Task: Look for space in Bījār, Iran from 5th June, 2023 to 16th June, 2023 for 2 adults in price range Rs.7000 to Rs.15000. Place can be entire place with 1  bedroom having 1 bed and 1 bathroom. Property type can be house, flat, guest house, hotel. Booking option can be shelf check-in. Required host language is English.
Action: Mouse moved to (419, 66)
Screenshot: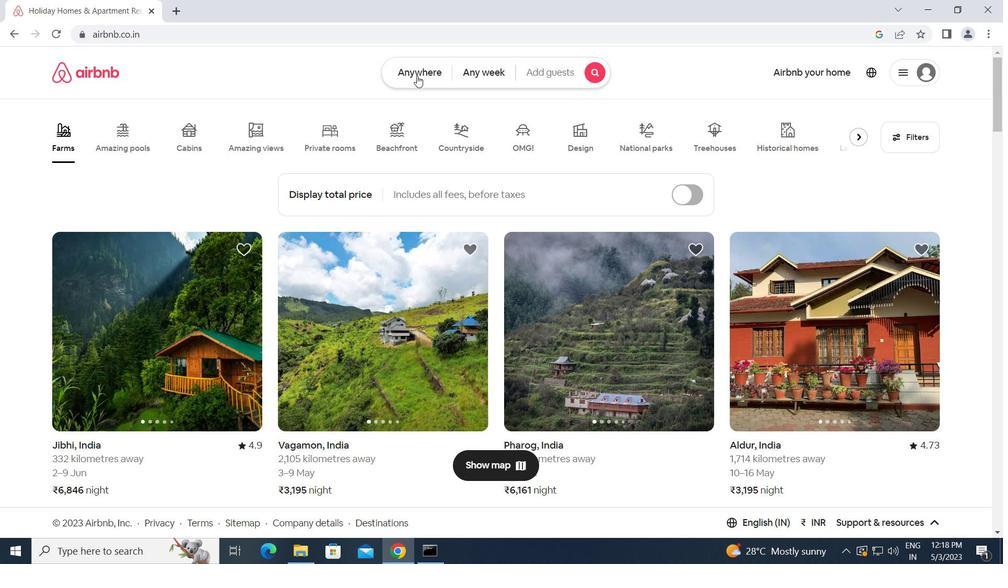 
Action: Mouse pressed left at (419, 66)
Screenshot: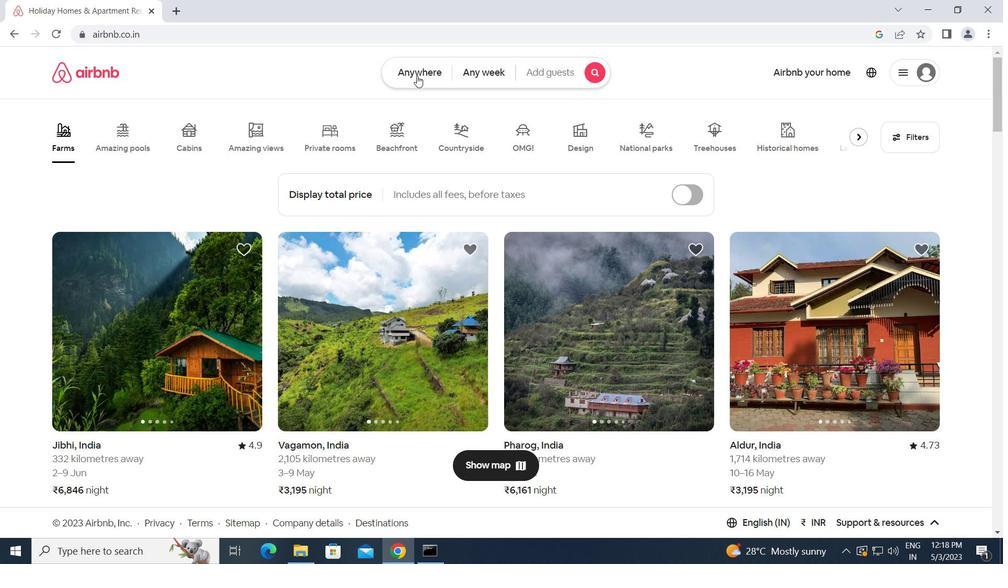 
Action: Mouse moved to (359, 117)
Screenshot: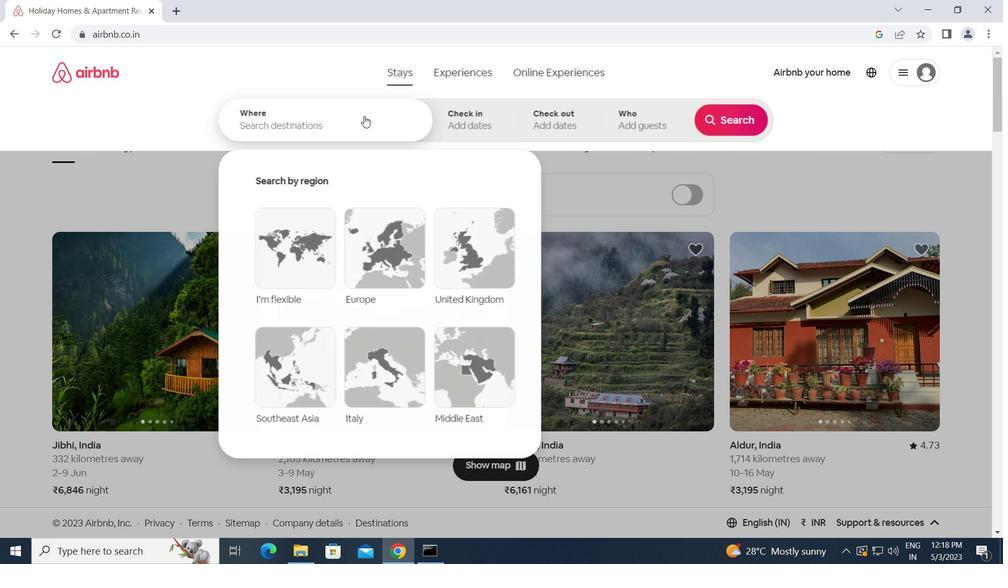 
Action: Mouse pressed left at (359, 117)
Screenshot: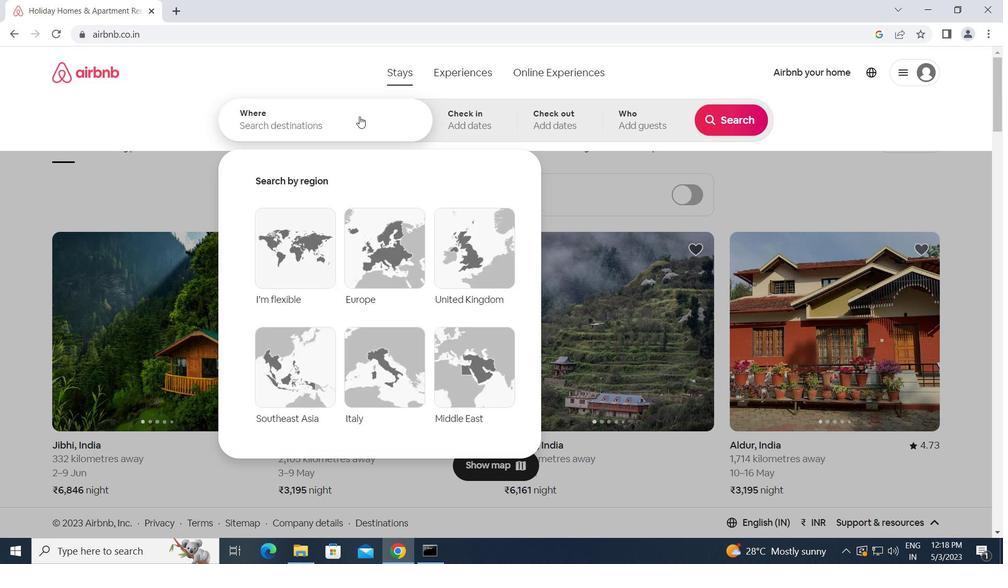 
Action: Key pressed <Key.space>b<Key.caps_lock>ijar,<Key.space><Key.caps_lock>i<Key.caps_lock>ran<Key.enter>
Screenshot: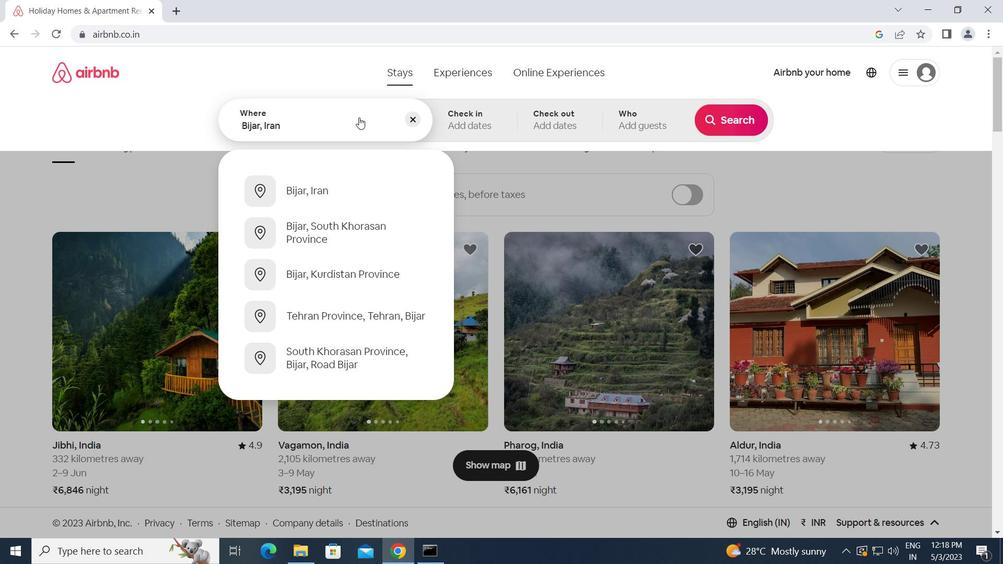 
Action: Mouse moved to (562, 316)
Screenshot: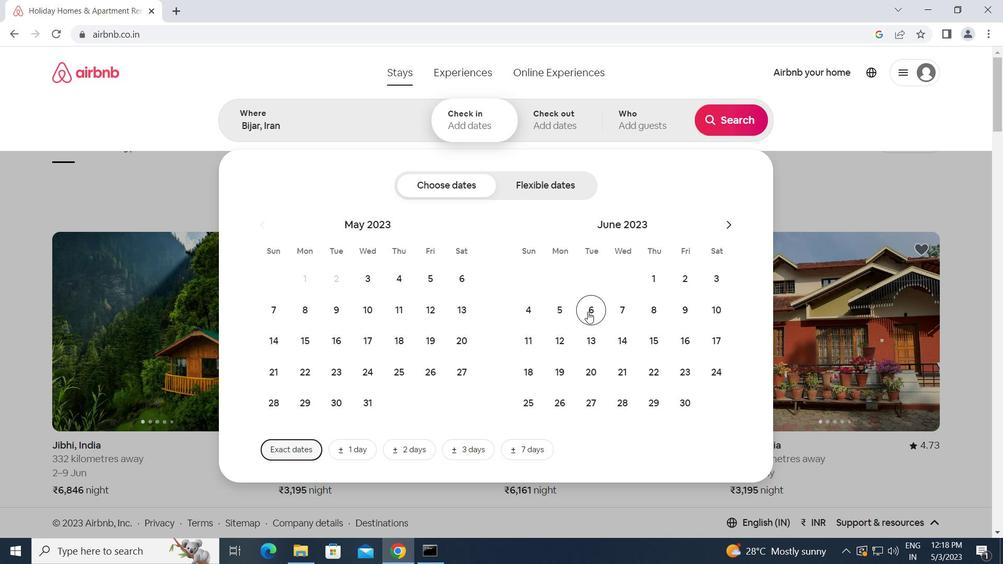 
Action: Mouse pressed left at (562, 316)
Screenshot: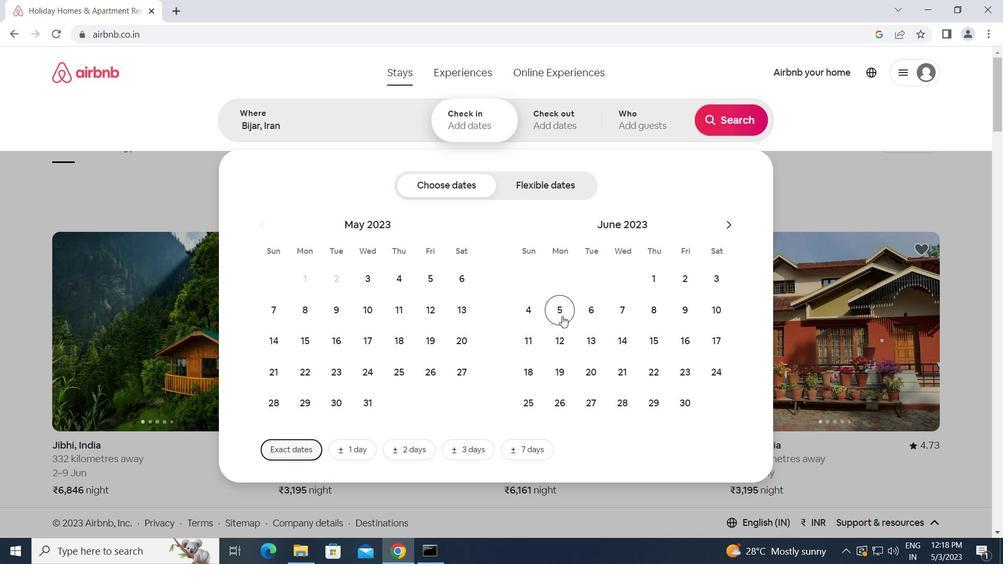 
Action: Mouse moved to (687, 340)
Screenshot: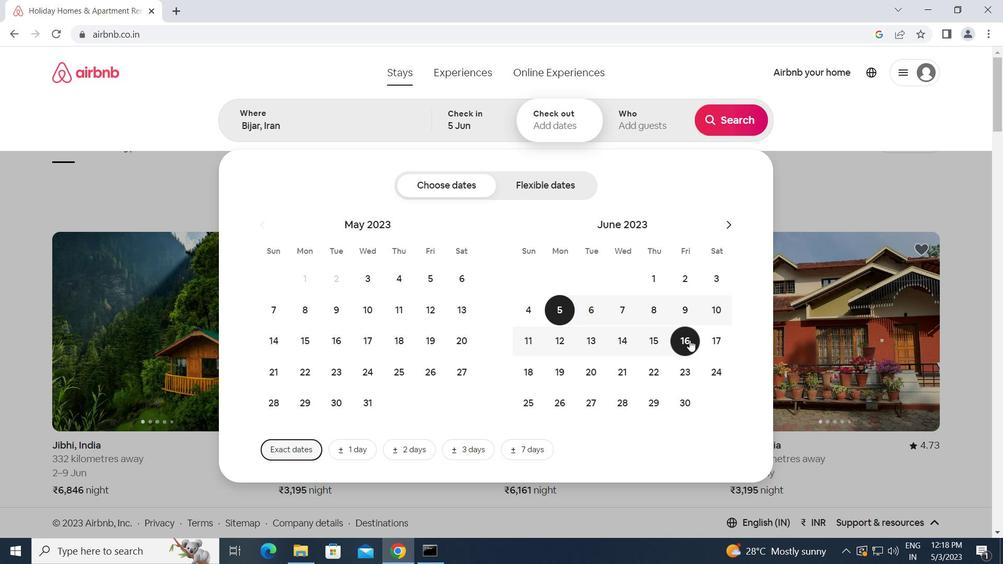 
Action: Mouse pressed left at (687, 340)
Screenshot: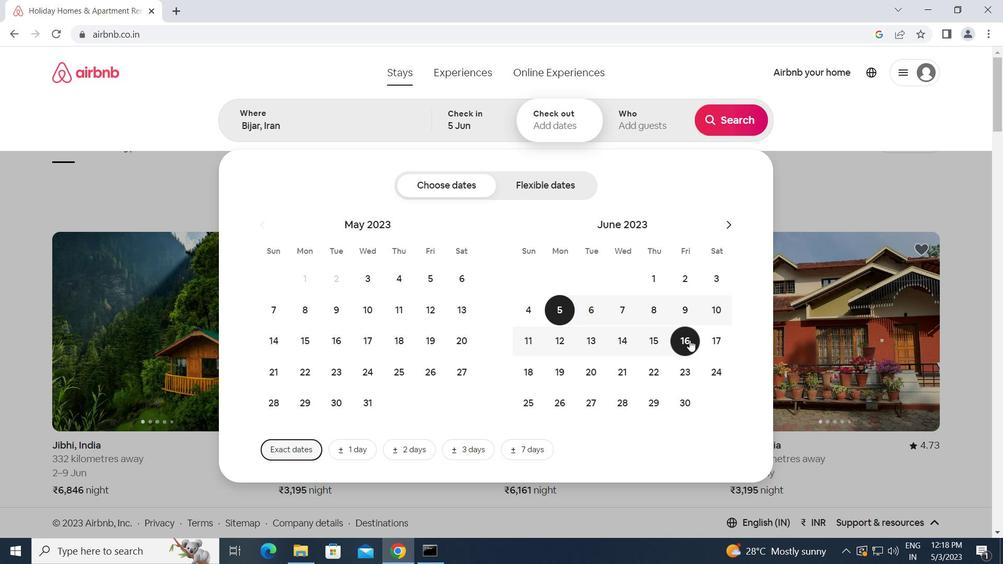 
Action: Mouse moved to (658, 121)
Screenshot: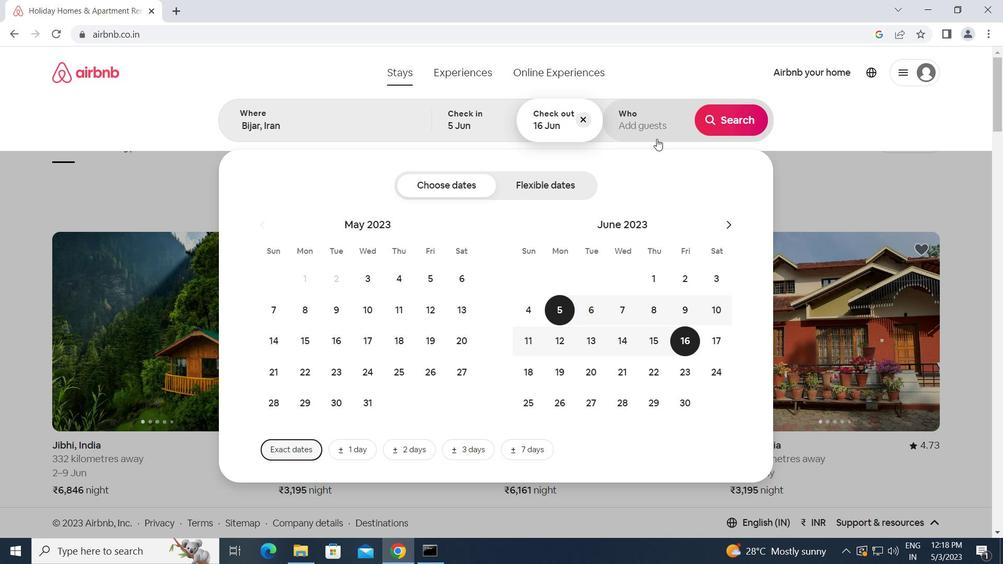 
Action: Mouse pressed left at (658, 121)
Screenshot: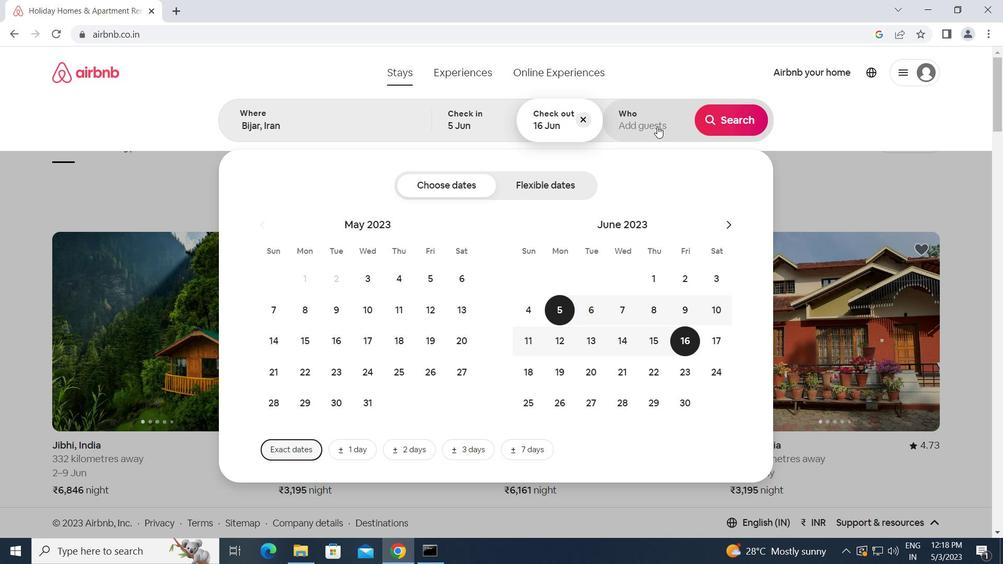 
Action: Mouse moved to (731, 186)
Screenshot: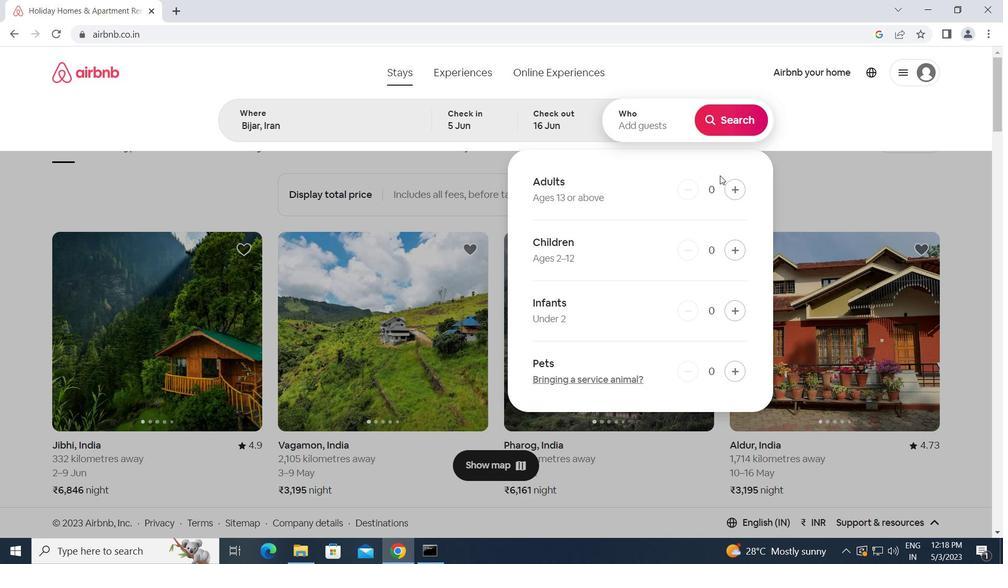 
Action: Mouse pressed left at (731, 186)
Screenshot: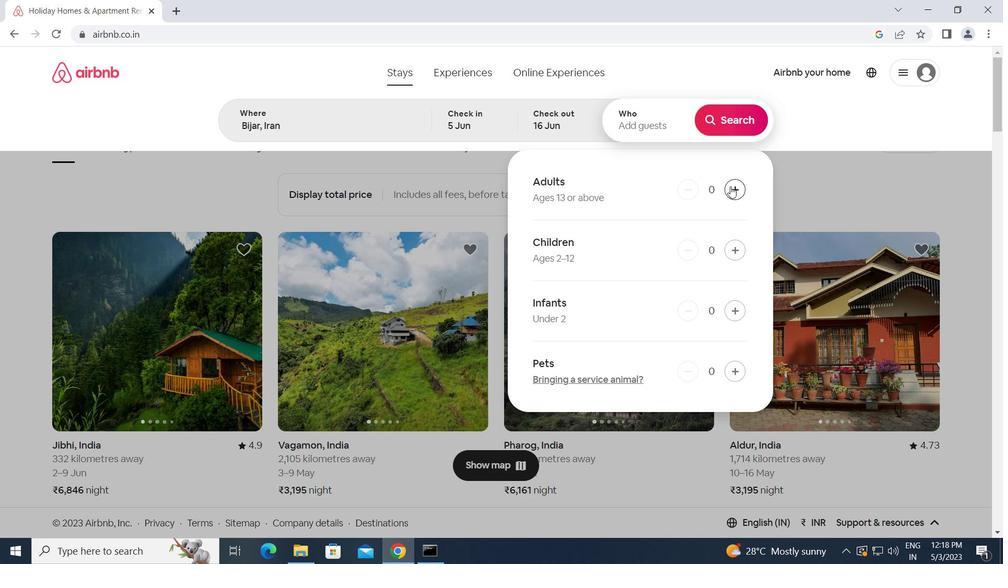 
Action: Mouse pressed left at (731, 186)
Screenshot: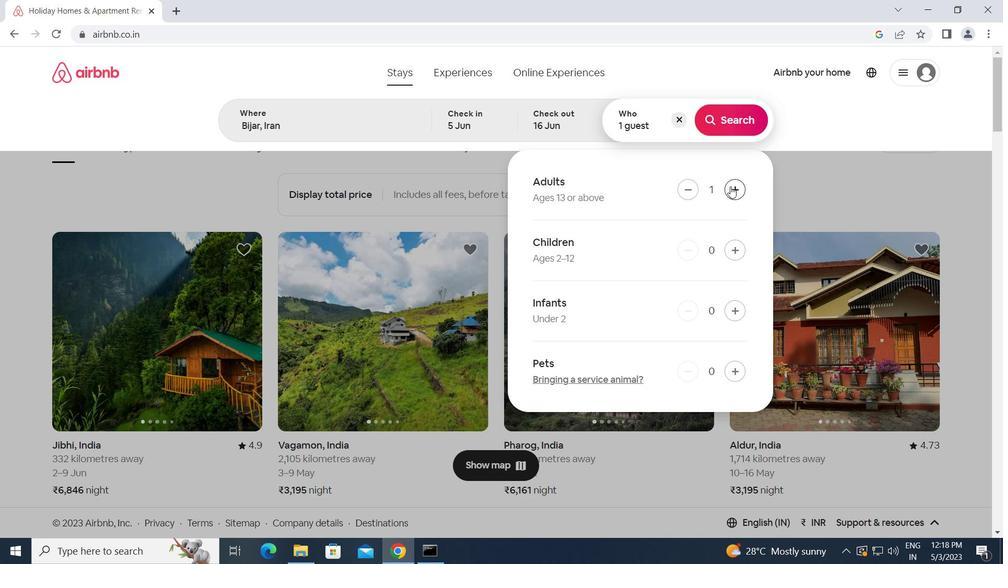 
Action: Mouse moved to (728, 114)
Screenshot: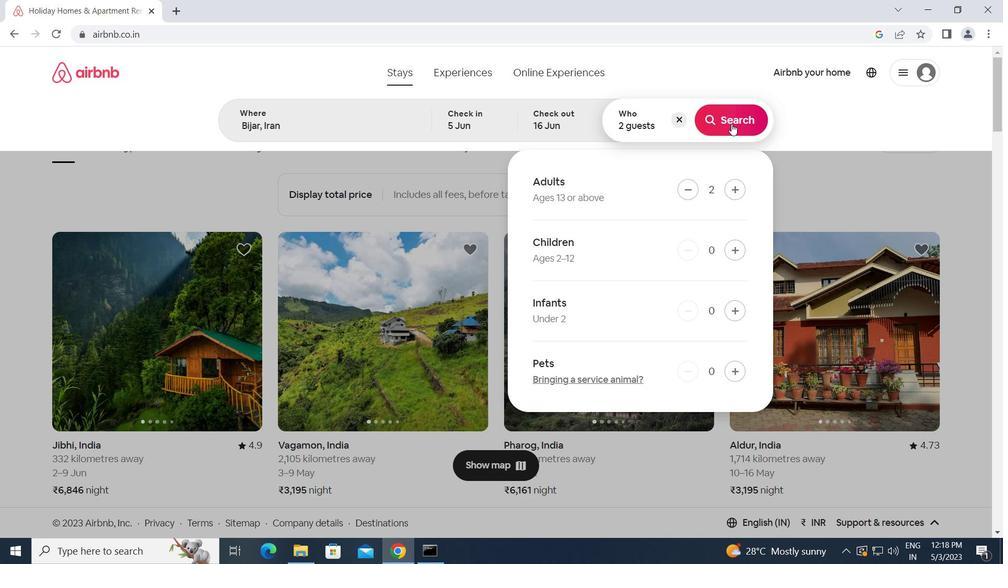
Action: Mouse pressed left at (728, 114)
Screenshot: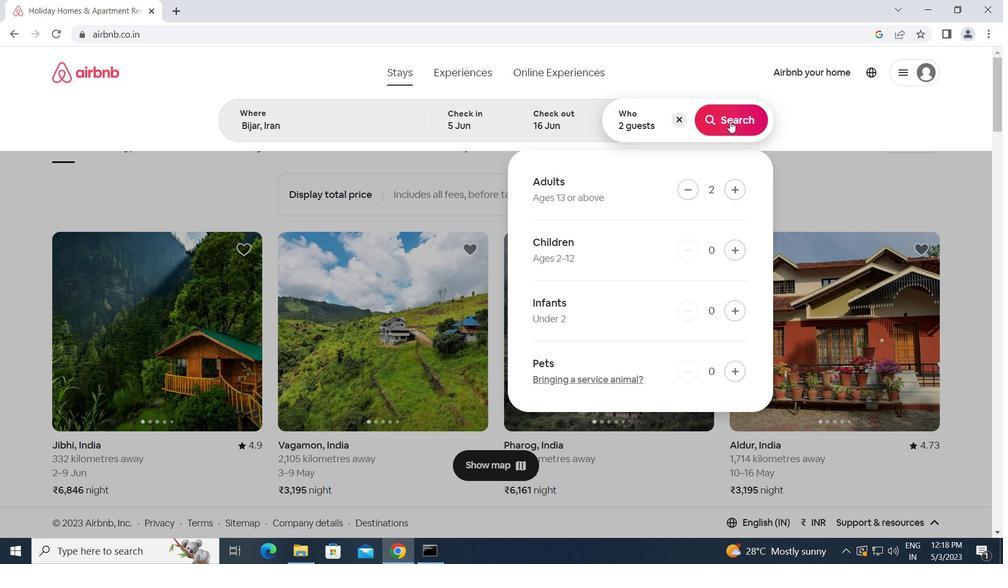 
Action: Mouse moved to (931, 126)
Screenshot: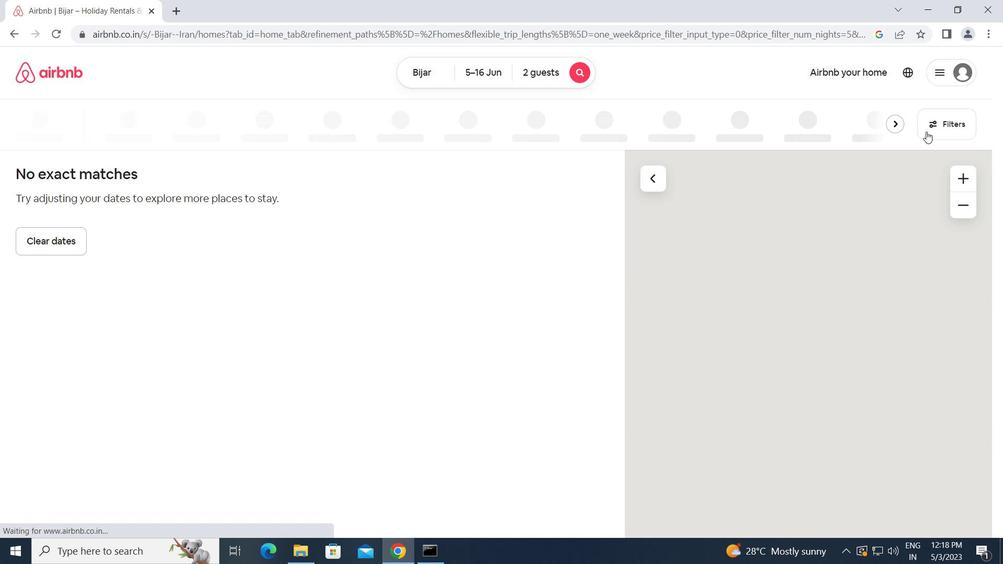 
Action: Mouse pressed left at (931, 126)
Screenshot: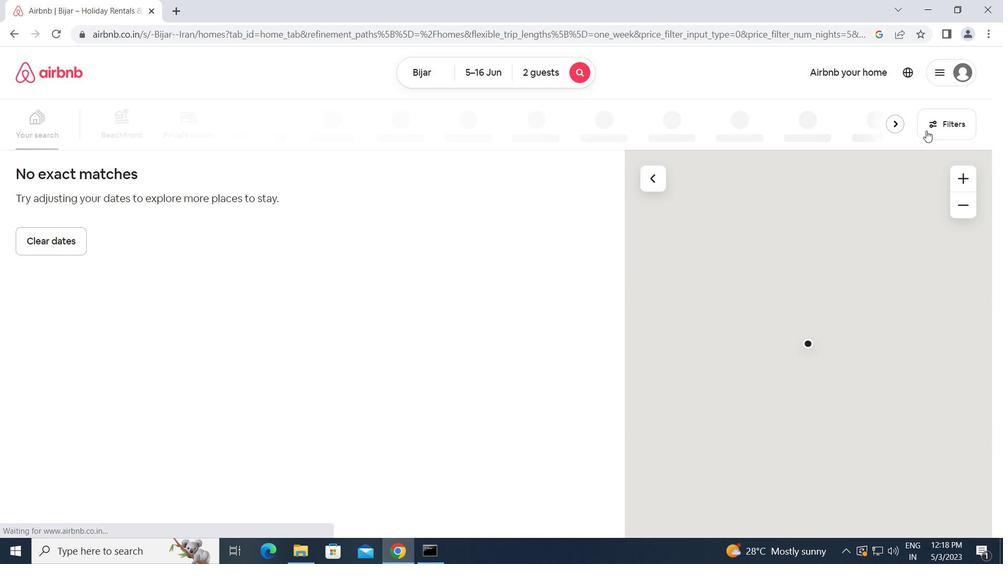 
Action: Mouse moved to (331, 202)
Screenshot: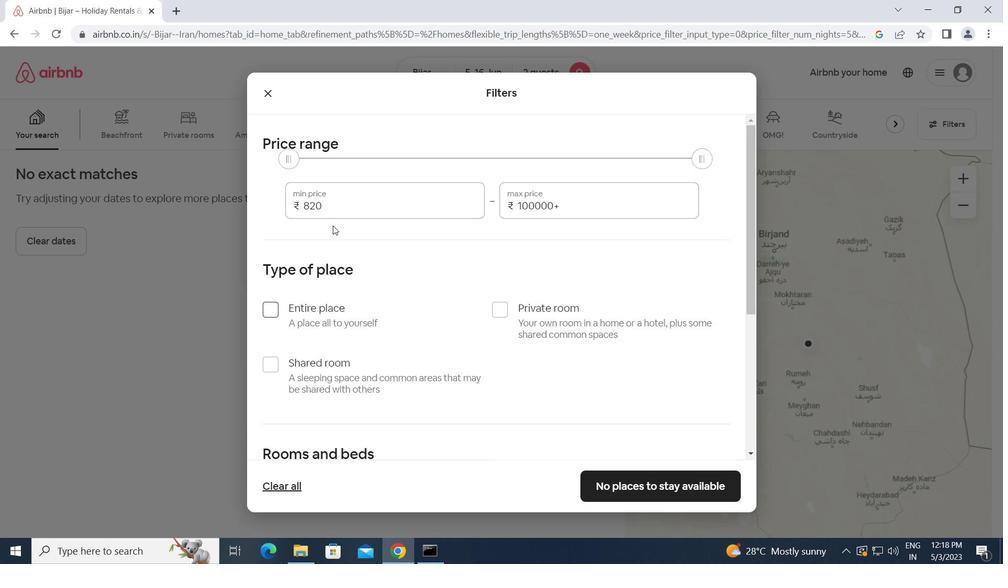 
Action: Mouse pressed left at (331, 202)
Screenshot: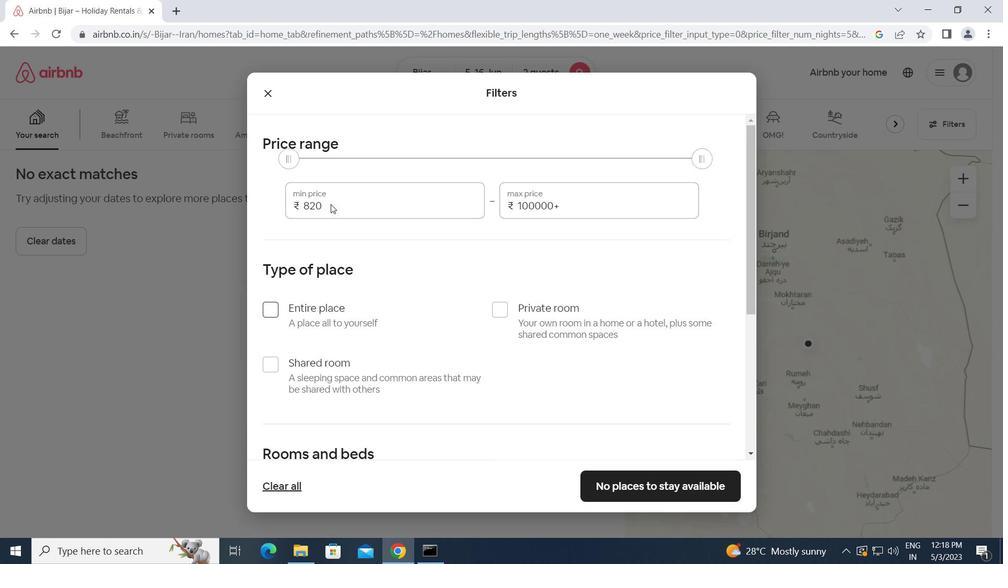 
Action: Mouse moved to (325, 204)
Screenshot: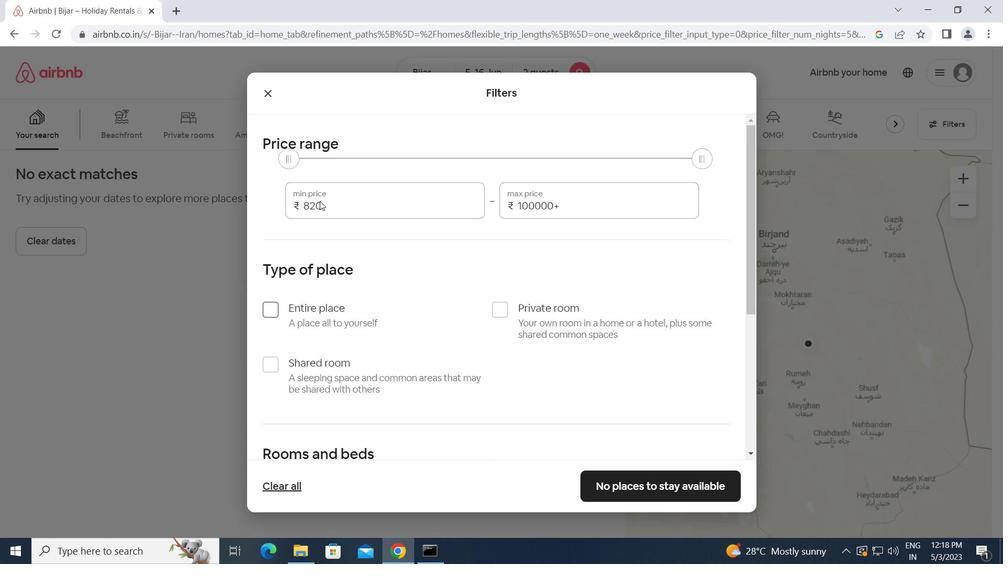 
Action: Mouse pressed left at (325, 204)
Screenshot: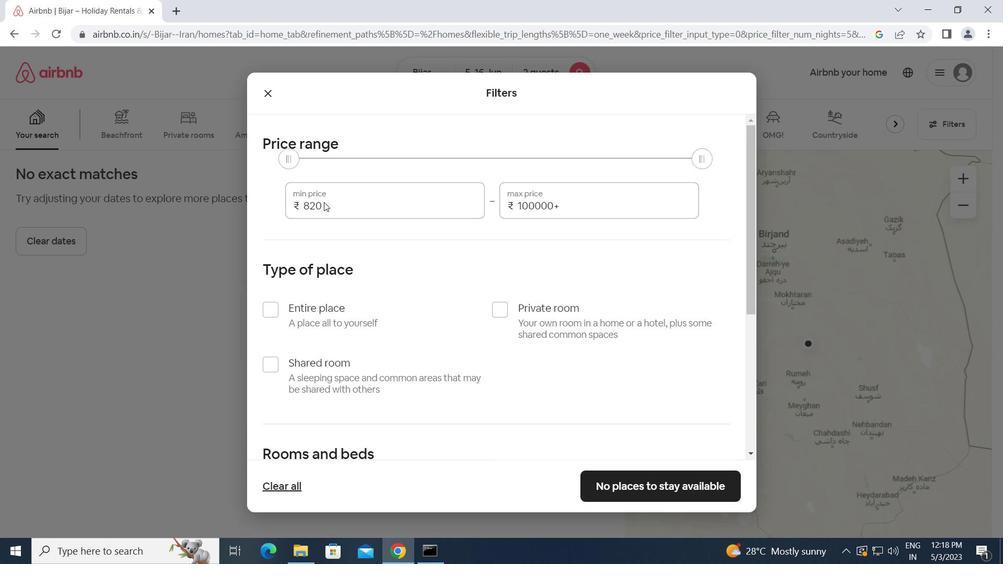 
Action: Mouse moved to (323, 206)
Screenshot: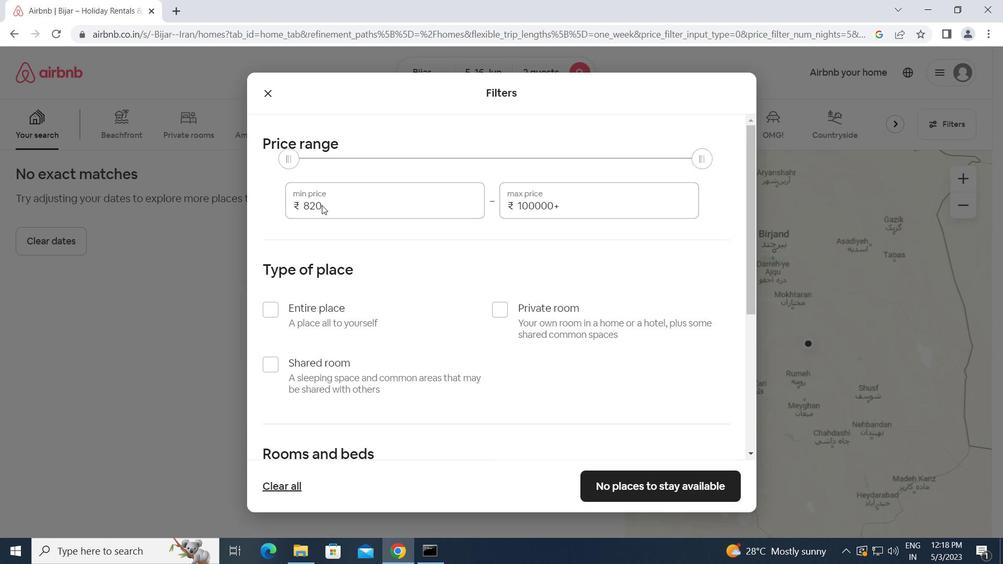 
Action: Mouse pressed left at (323, 206)
Screenshot: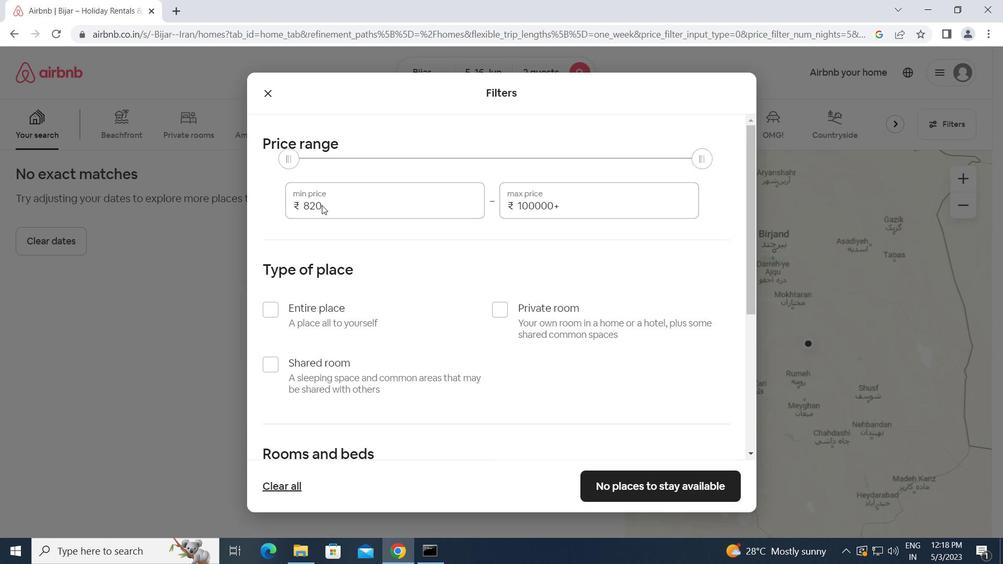 
Action: Mouse pressed left at (323, 206)
Screenshot: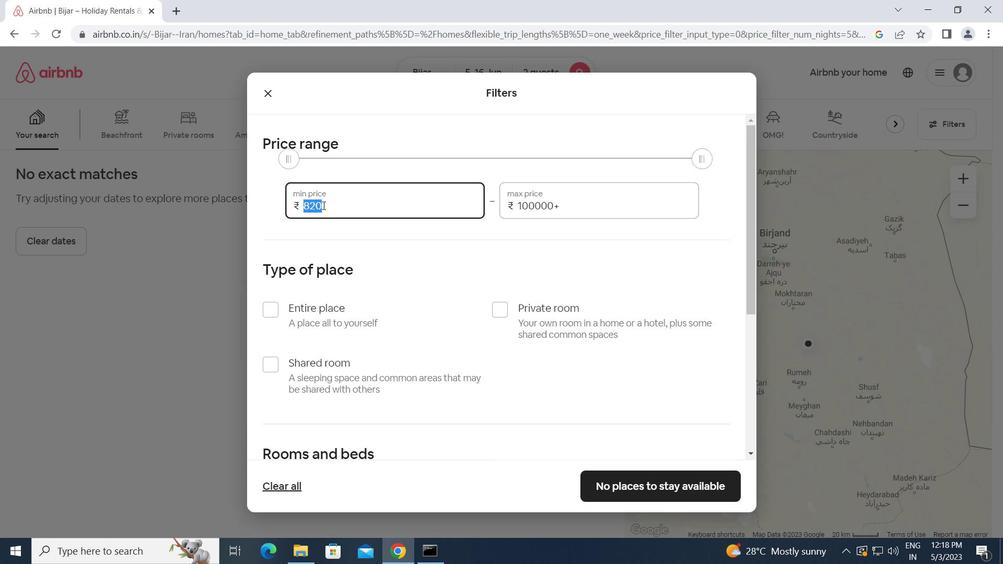 
Action: Mouse moved to (321, 206)
Screenshot: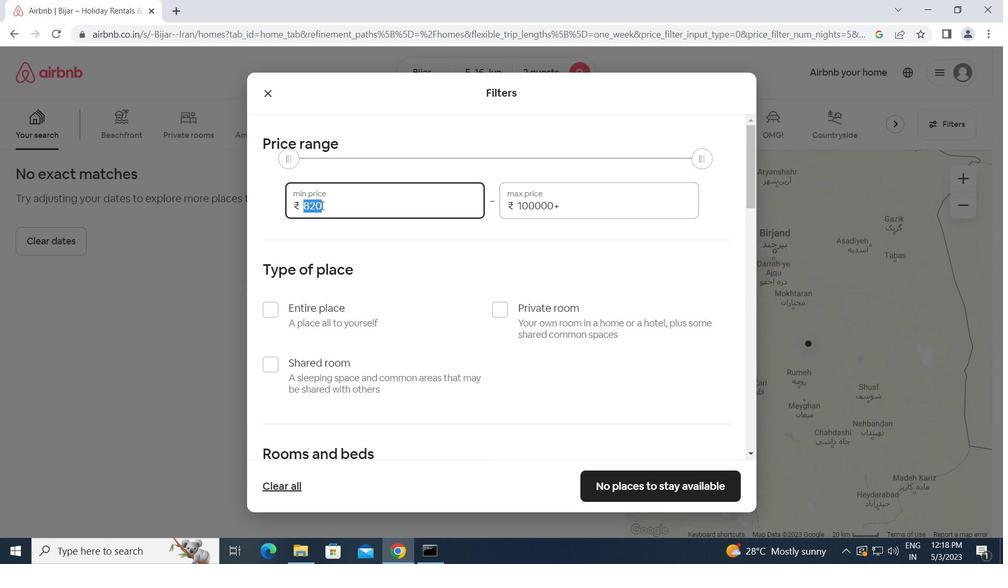 
Action: Key pressed 7000<Key.tab>15000
Screenshot: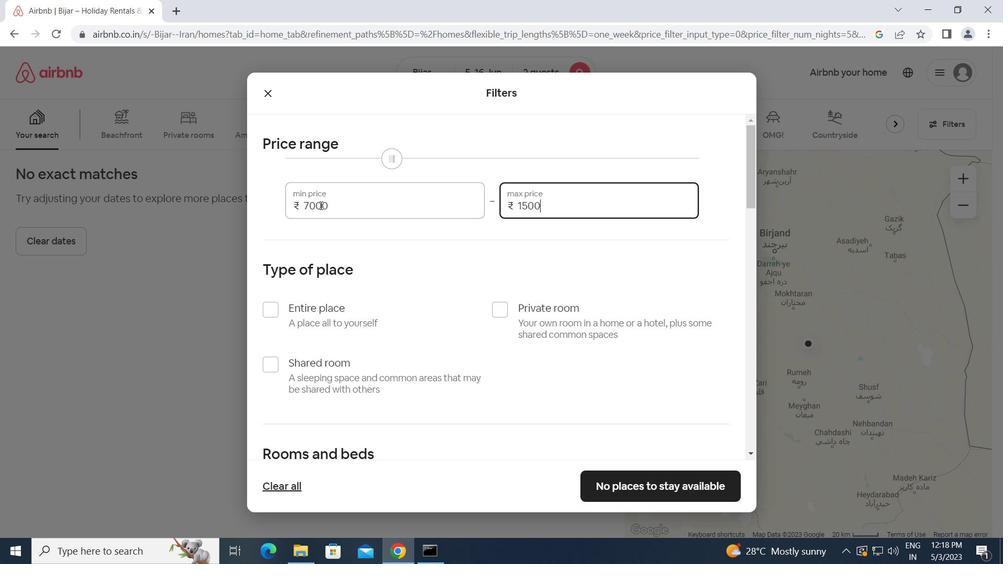 
Action: Mouse moved to (270, 301)
Screenshot: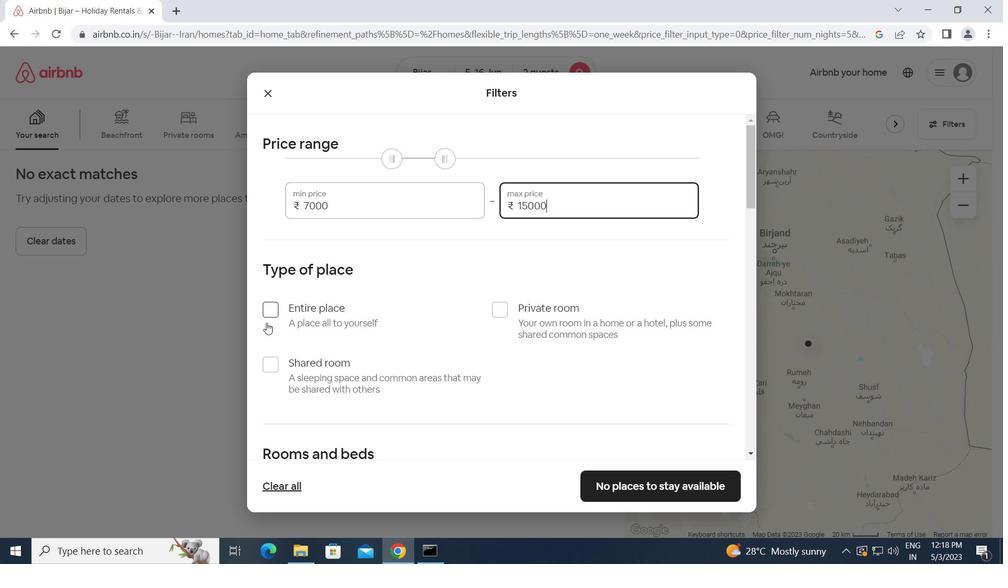 
Action: Mouse pressed left at (270, 301)
Screenshot: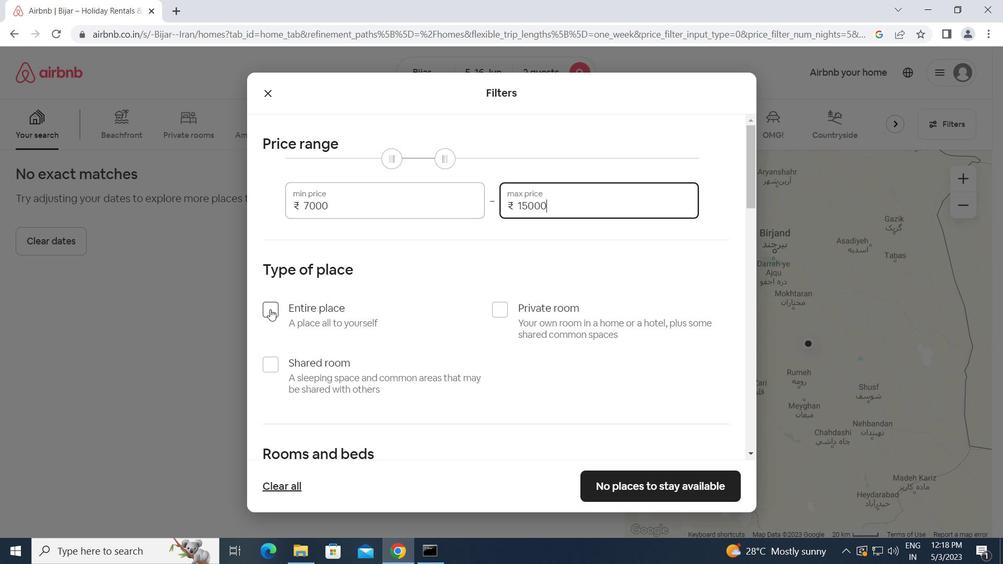 
Action: Mouse moved to (272, 313)
Screenshot: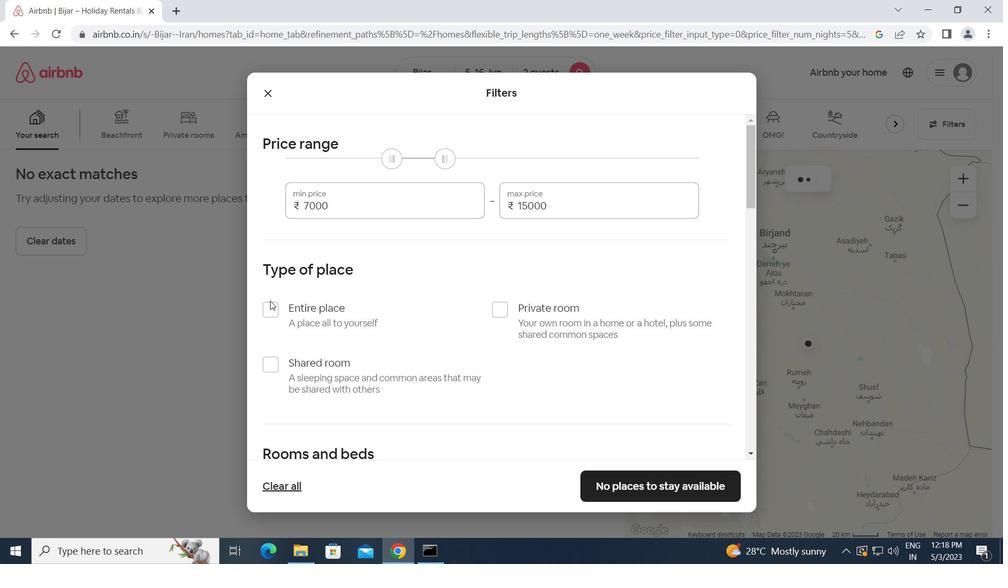 
Action: Mouse pressed left at (272, 313)
Screenshot: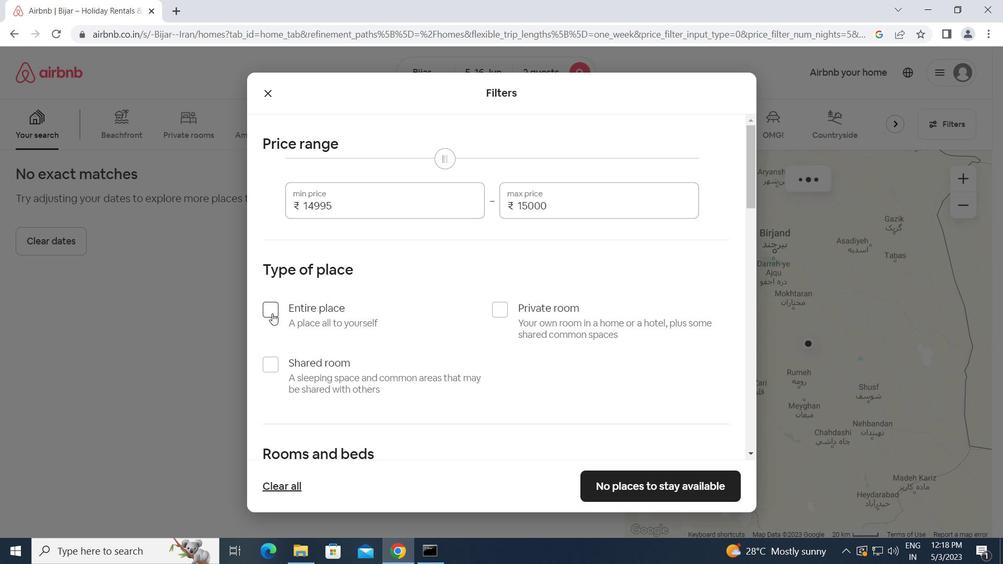 
Action: Mouse moved to (336, 329)
Screenshot: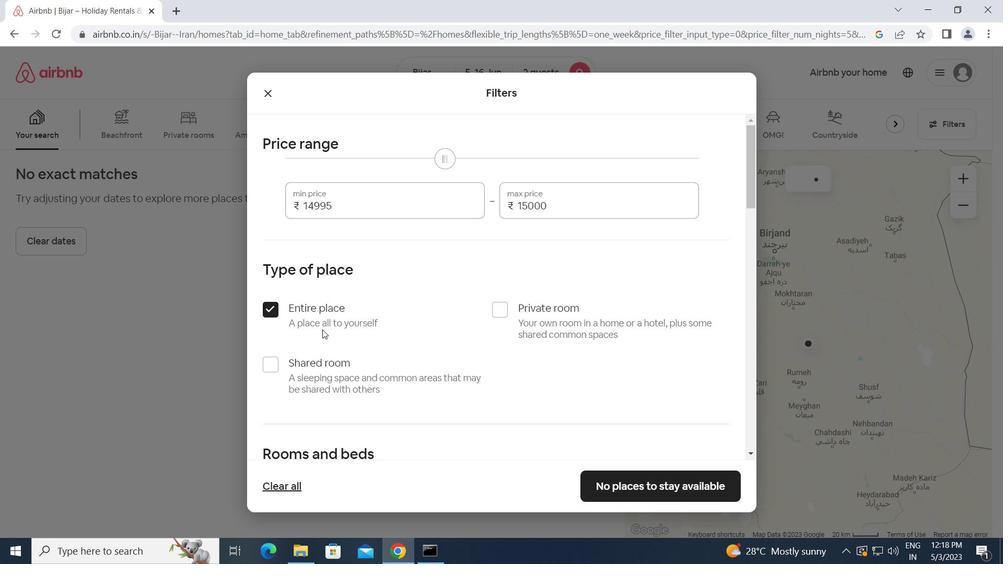 
Action: Mouse scrolled (336, 329) with delta (0, 0)
Screenshot: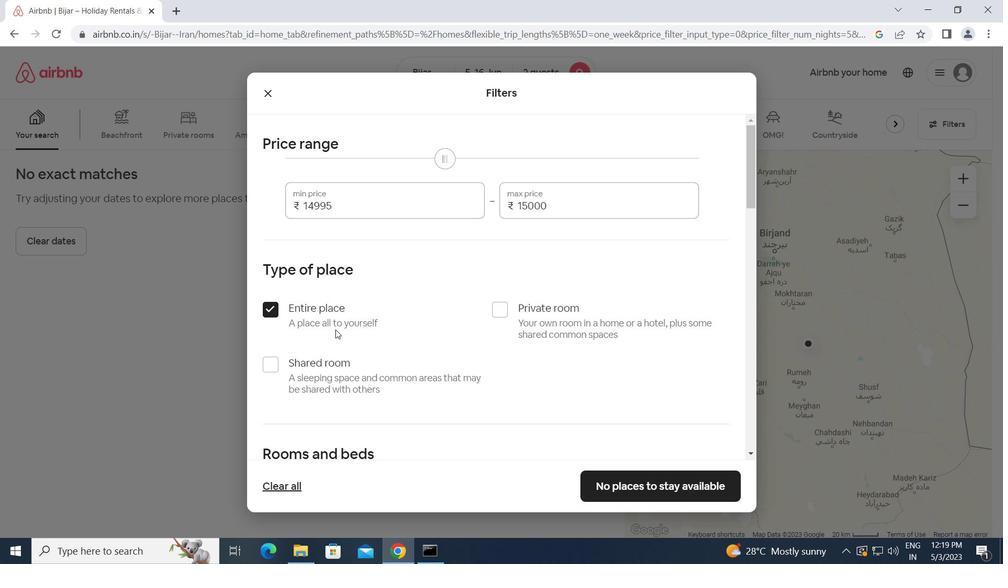 
Action: Mouse scrolled (336, 329) with delta (0, 0)
Screenshot: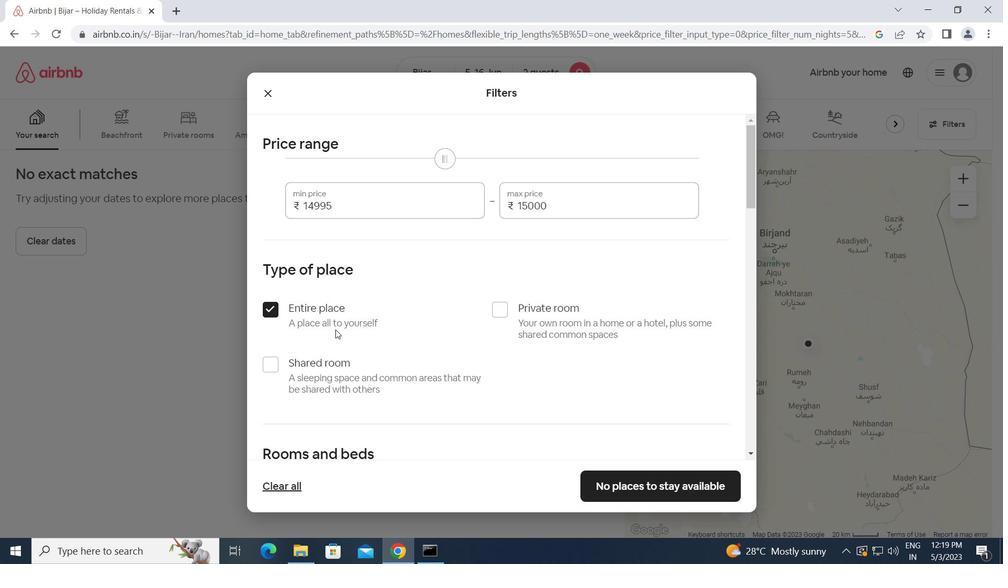 
Action: Mouse scrolled (336, 329) with delta (0, 0)
Screenshot: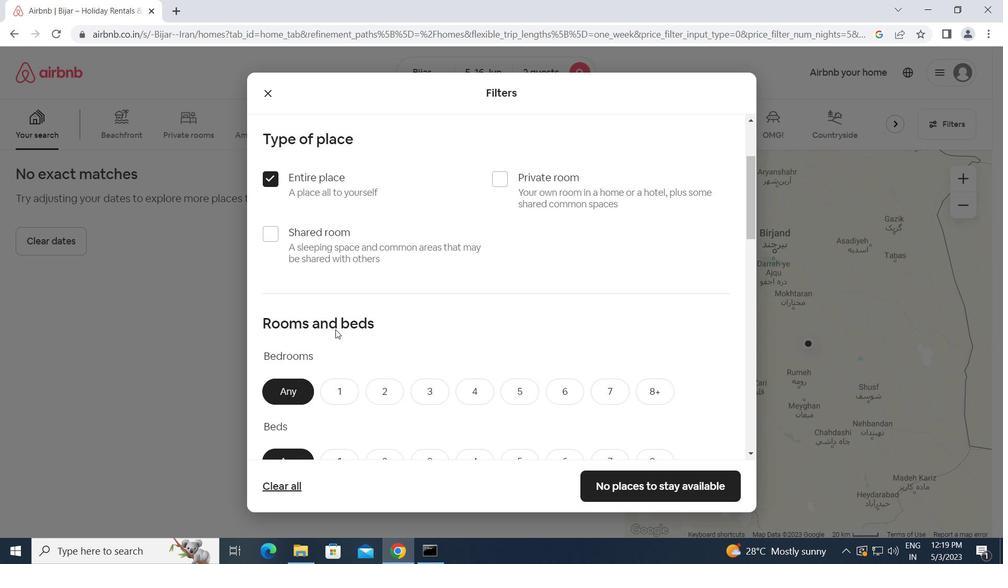 
Action: Mouse pressed left at (336, 329)
Screenshot: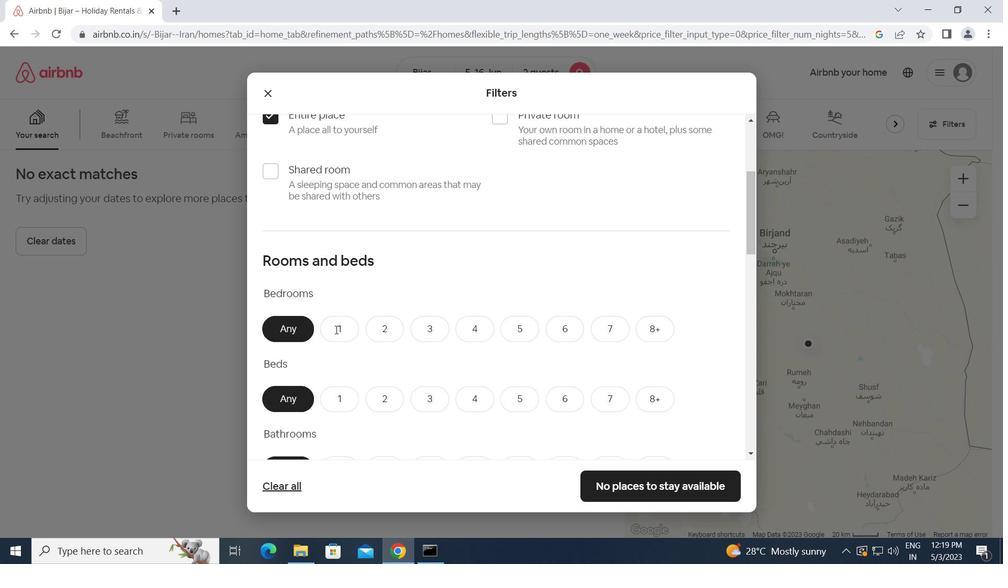 
Action: Mouse moved to (343, 398)
Screenshot: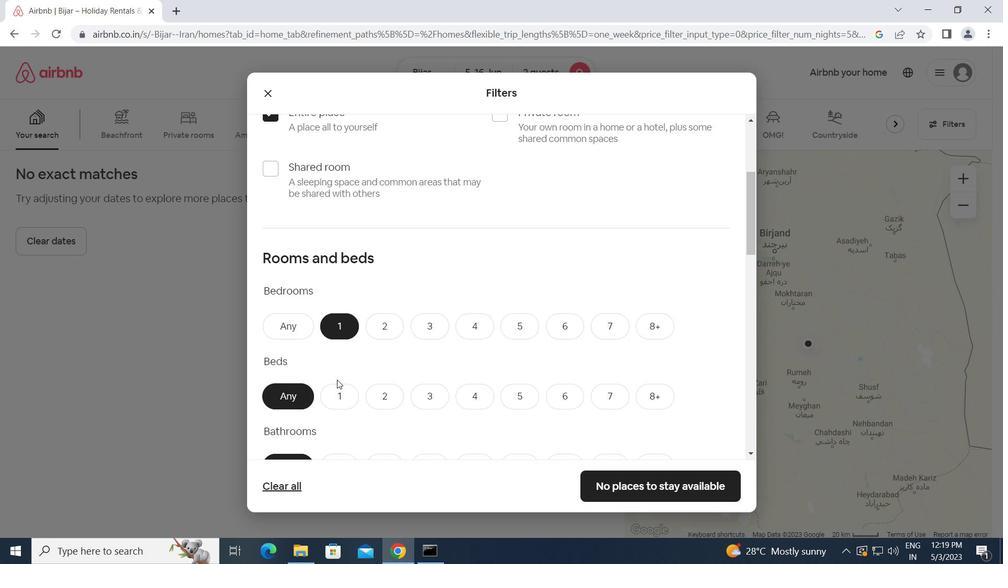 
Action: Mouse pressed left at (343, 398)
Screenshot: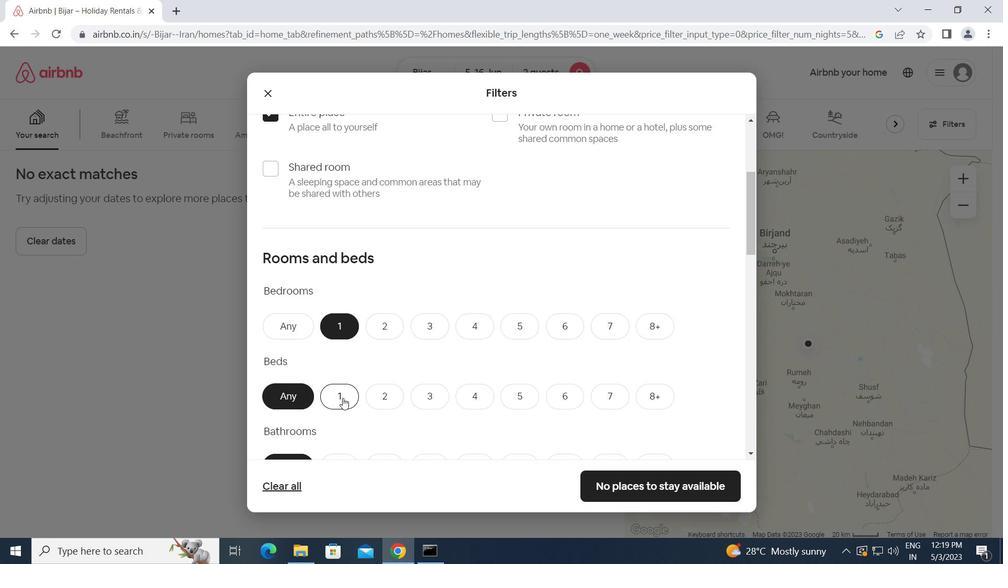 
Action: Mouse scrolled (343, 398) with delta (0, 0)
Screenshot: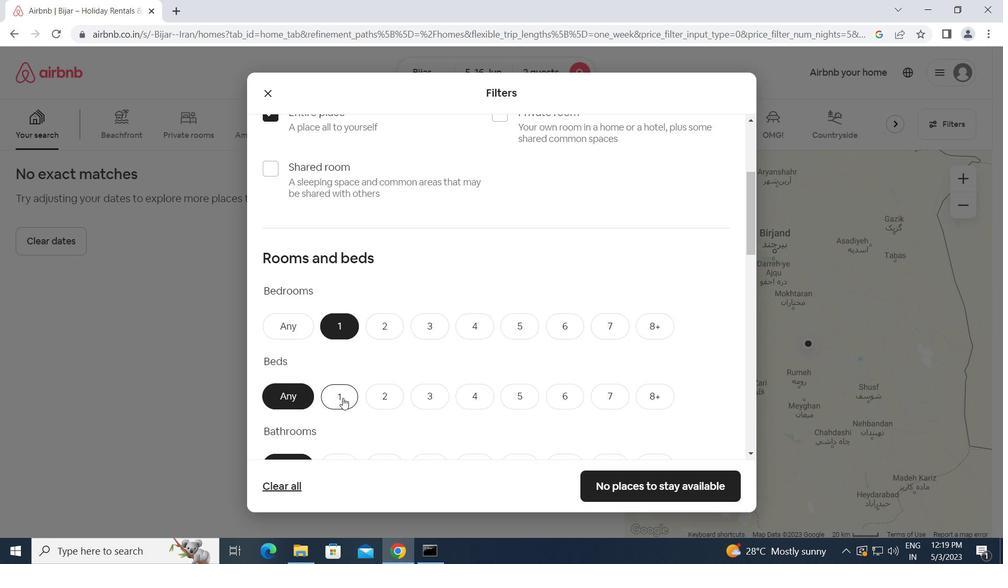 
Action: Mouse scrolled (343, 398) with delta (0, 0)
Screenshot: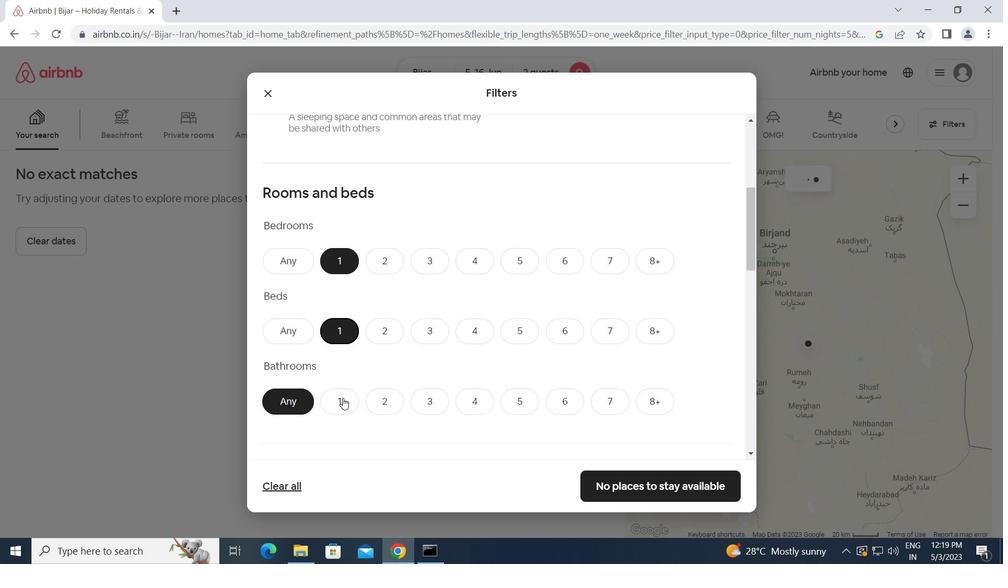 
Action: Mouse moved to (344, 332)
Screenshot: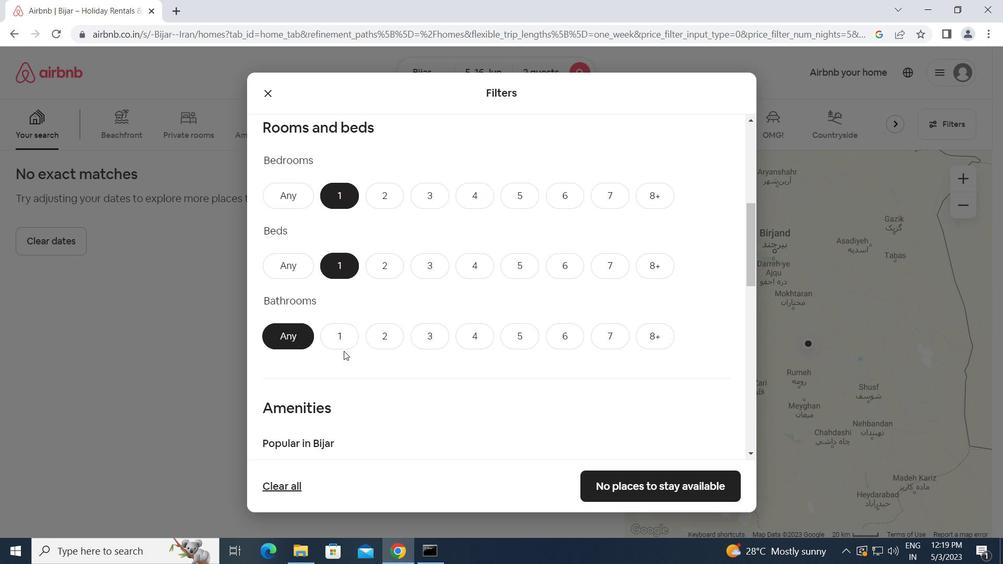 
Action: Mouse pressed left at (344, 332)
Screenshot: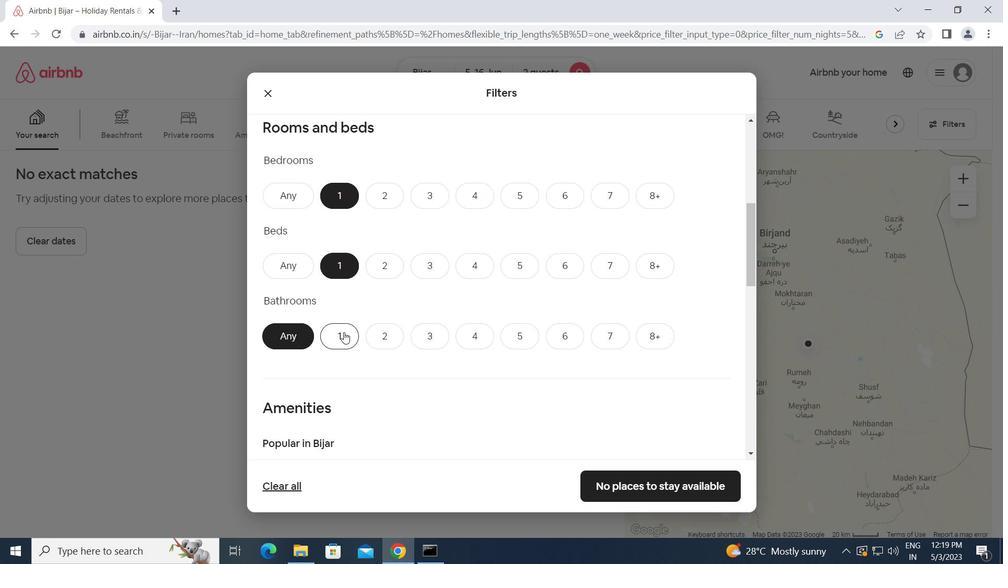 
Action: Mouse moved to (359, 355)
Screenshot: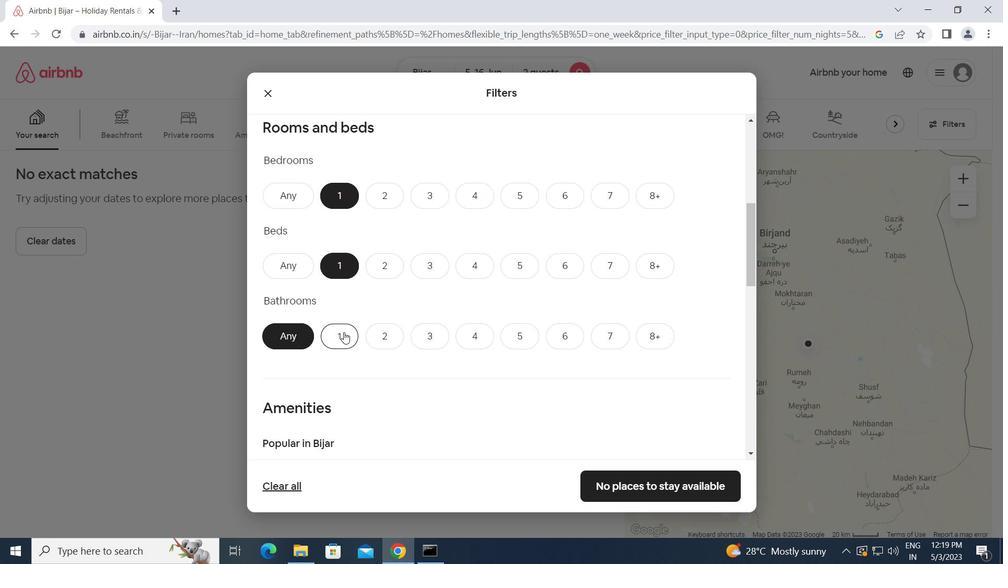 
Action: Mouse scrolled (359, 355) with delta (0, 0)
Screenshot: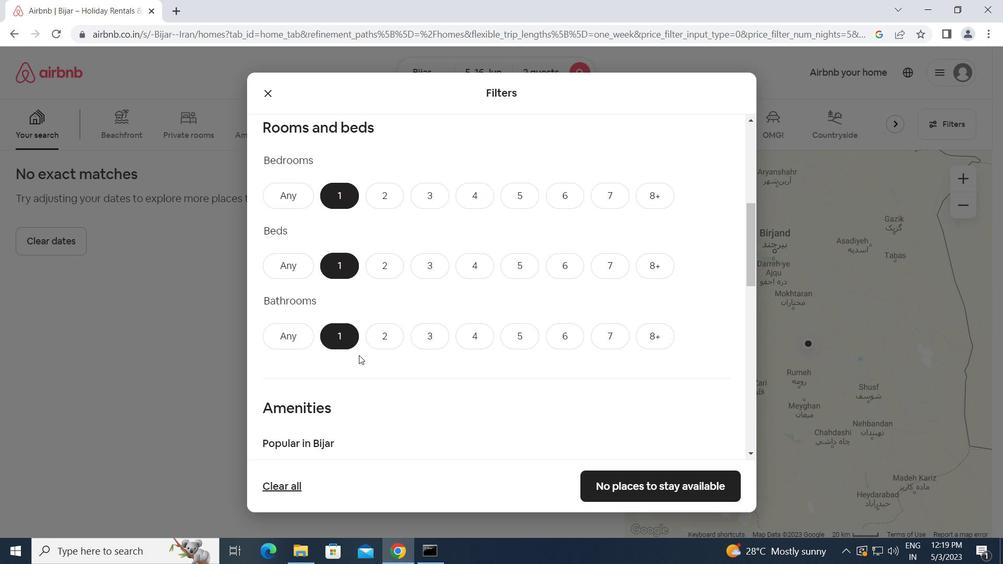
Action: Mouse moved to (359, 355)
Screenshot: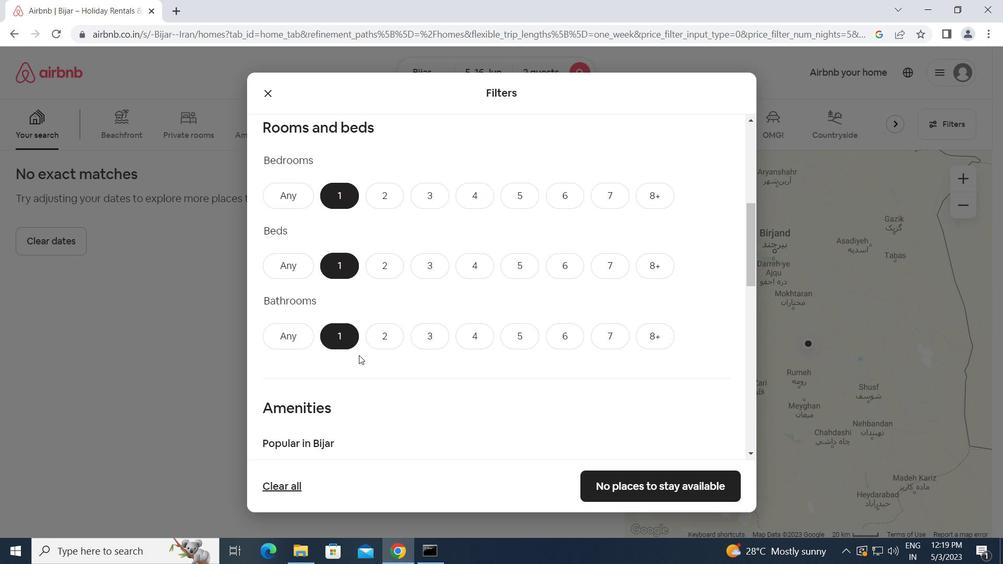
Action: Mouse scrolled (359, 355) with delta (0, 0)
Screenshot: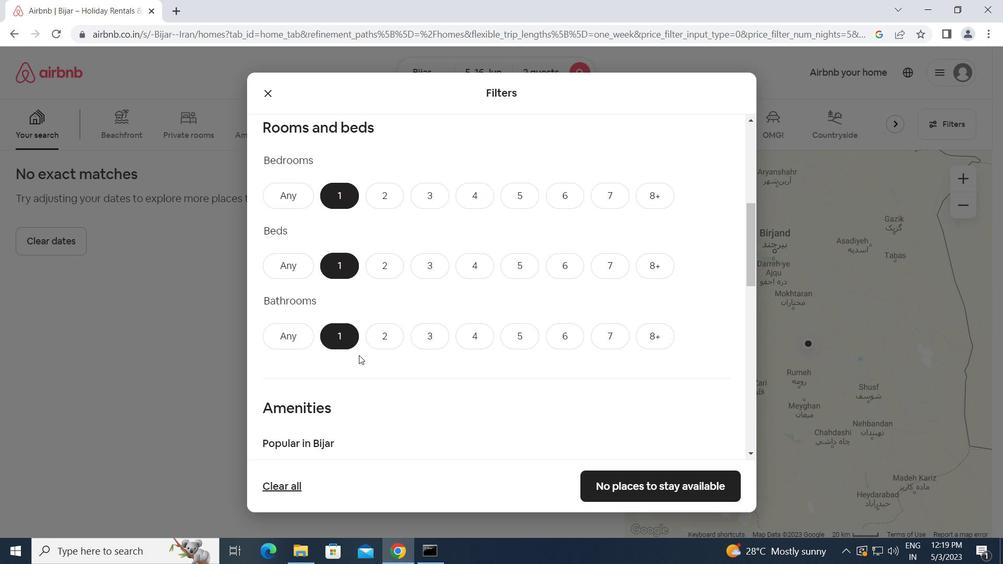 
Action: Mouse scrolled (359, 355) with delta (0, 0)
Screenshot: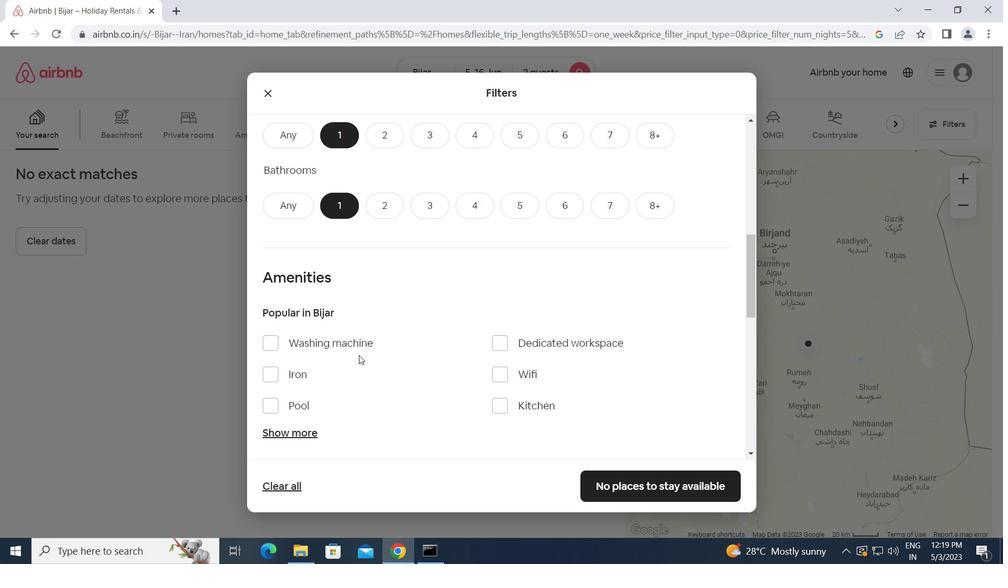 
Action: Mouse scrolled (359, 355) with delta (0, 0)
Screenshot: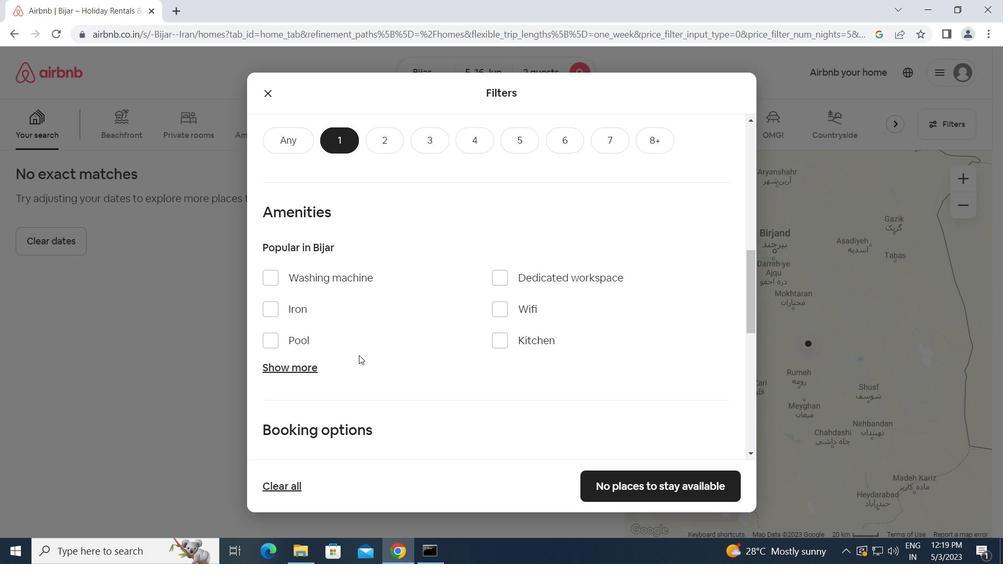 
Action: Mouse scrolled (359, 355) with delta (0, 0)
Screenshot: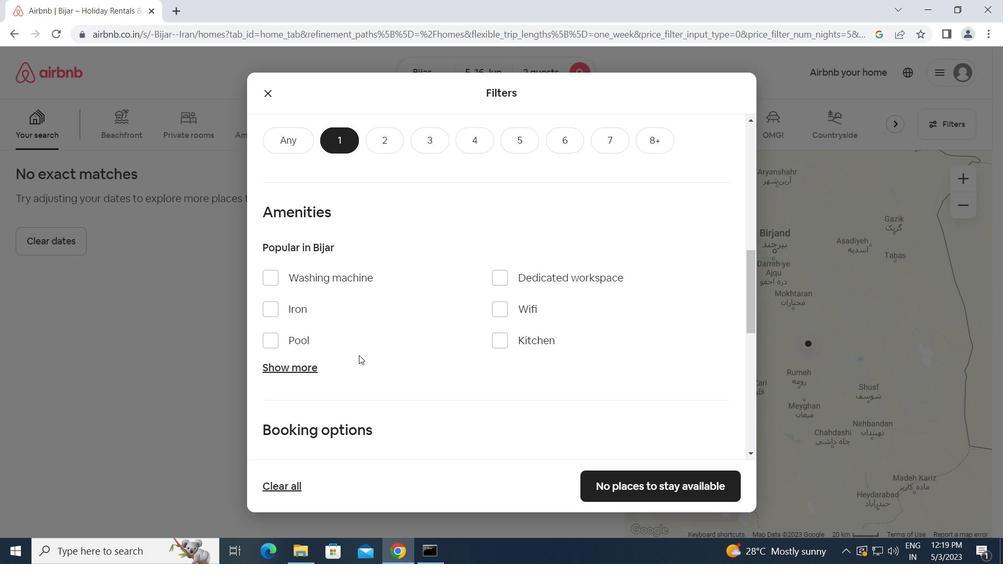
Action: Mouse scrolled (359, 355) with delta (0, 0)
Screenshot: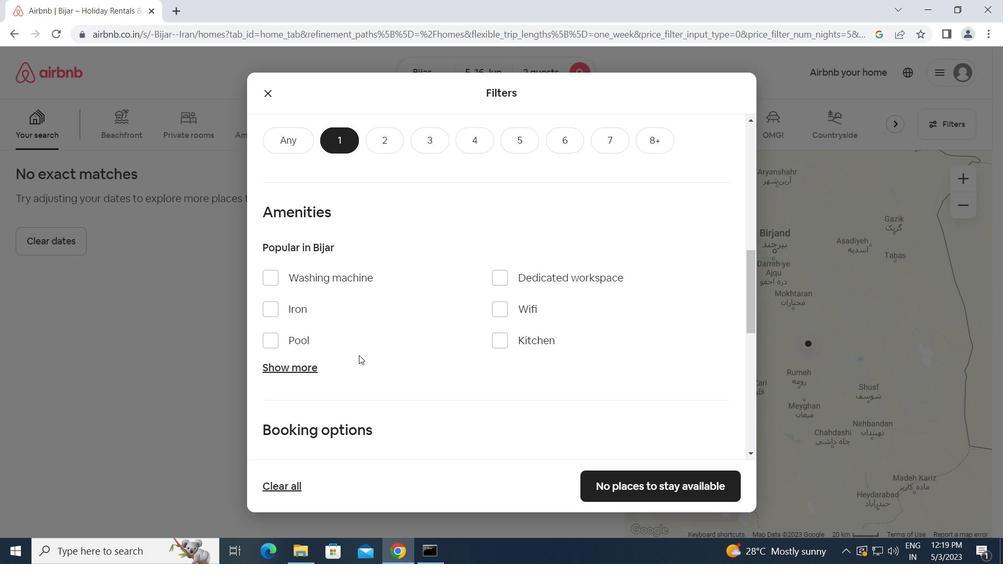 
Action: Mouse moved to (698, 329)
Screenshot: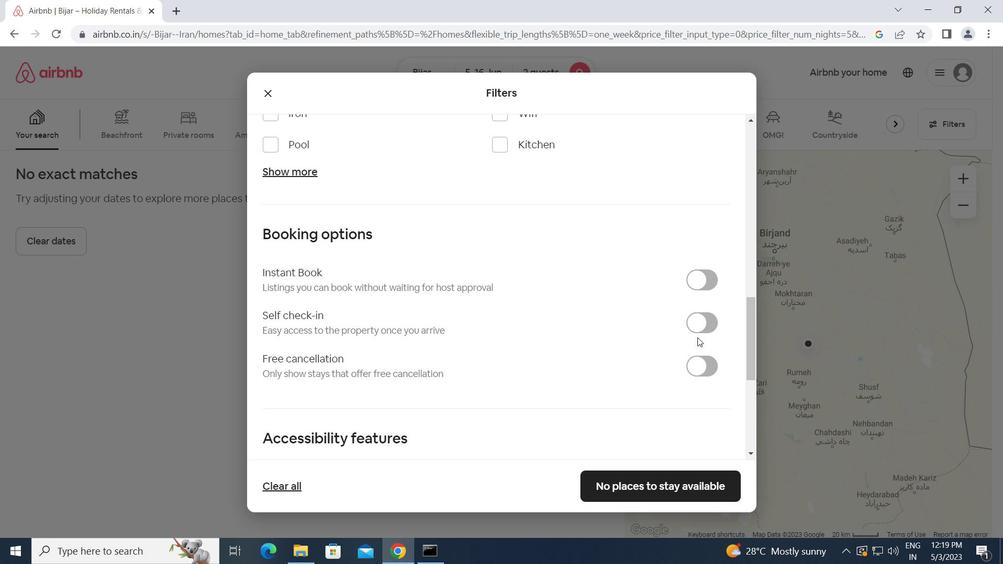 
Action: Mouse pressed left at (698, 329)
Screenshot: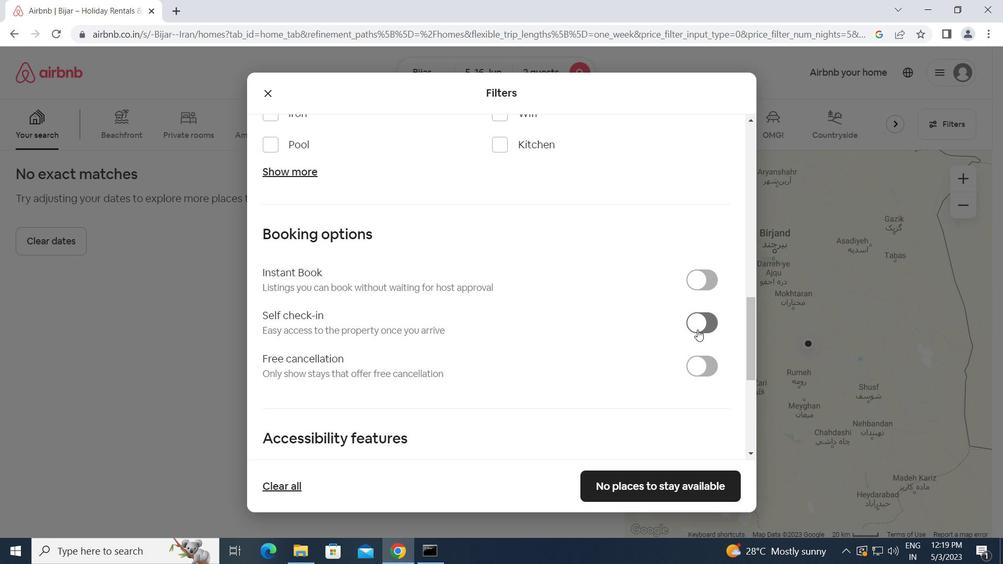 
Action: Mouse moved to (557, 427)
Screenshot: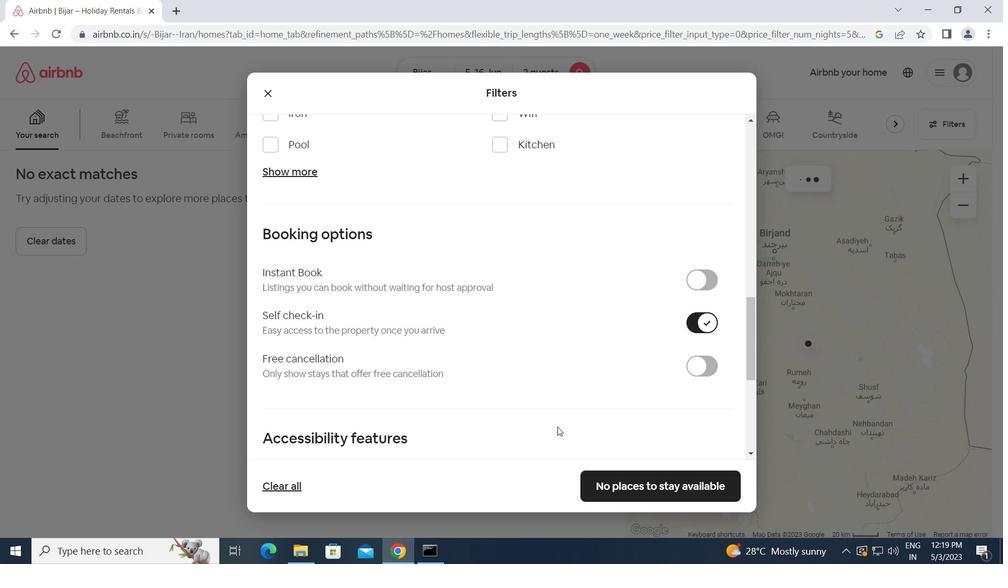
Action: Mouse scrolled (557, 427) with delta (0, 0)
Screenshot: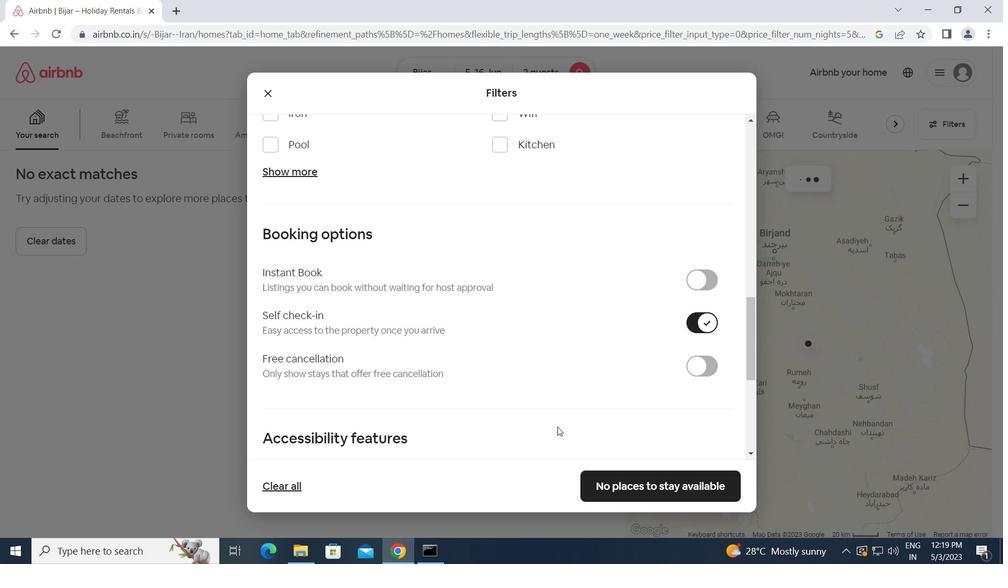 
Action: Mouse scrolled (557, 427) with delta (0, 0)
Screenshot: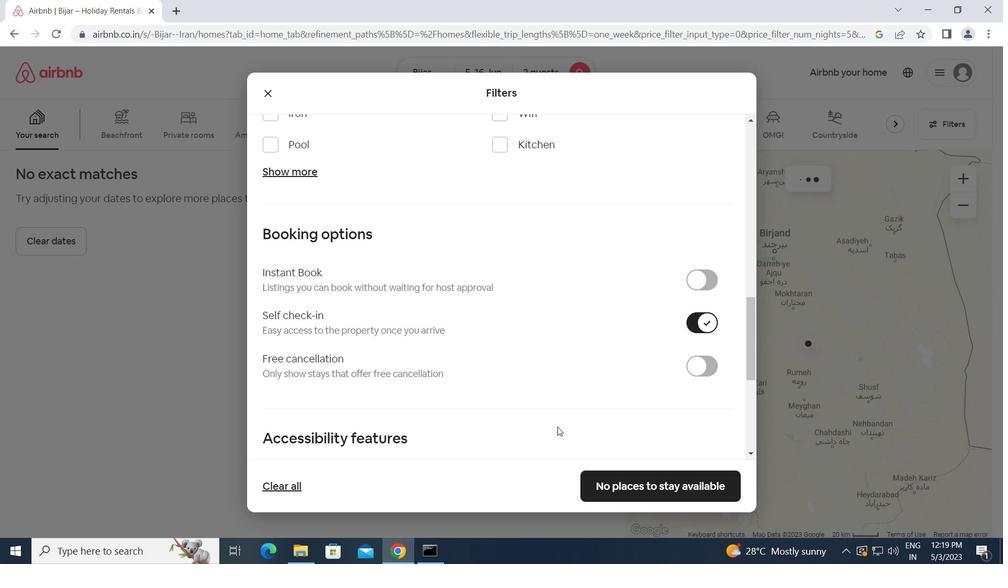 
Action: Mouse scrolled (557, 427) with delta (0, 0)
Screenshot: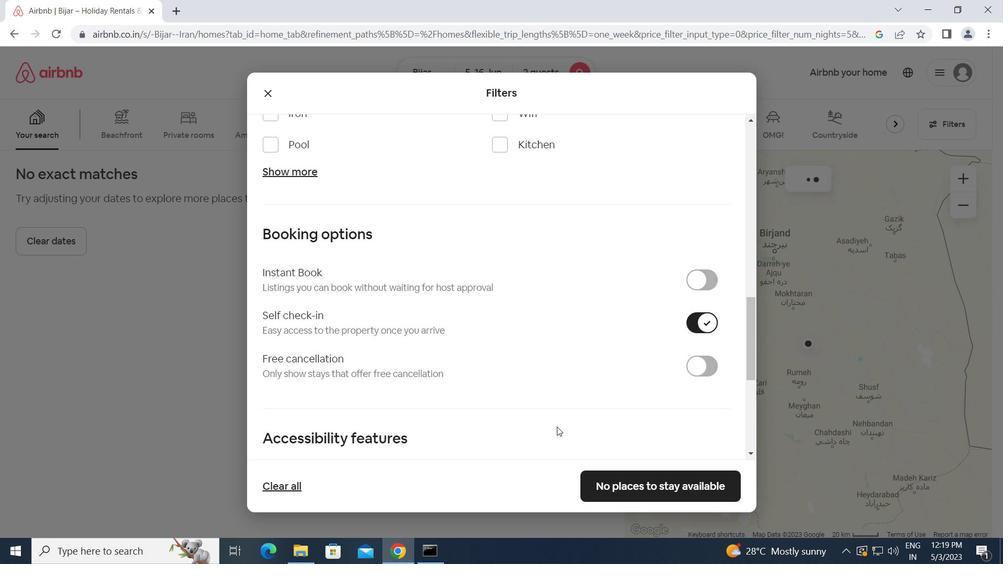 
Action: Mouse scrolled (557, 427) with delta (0, 0)
Screenshot: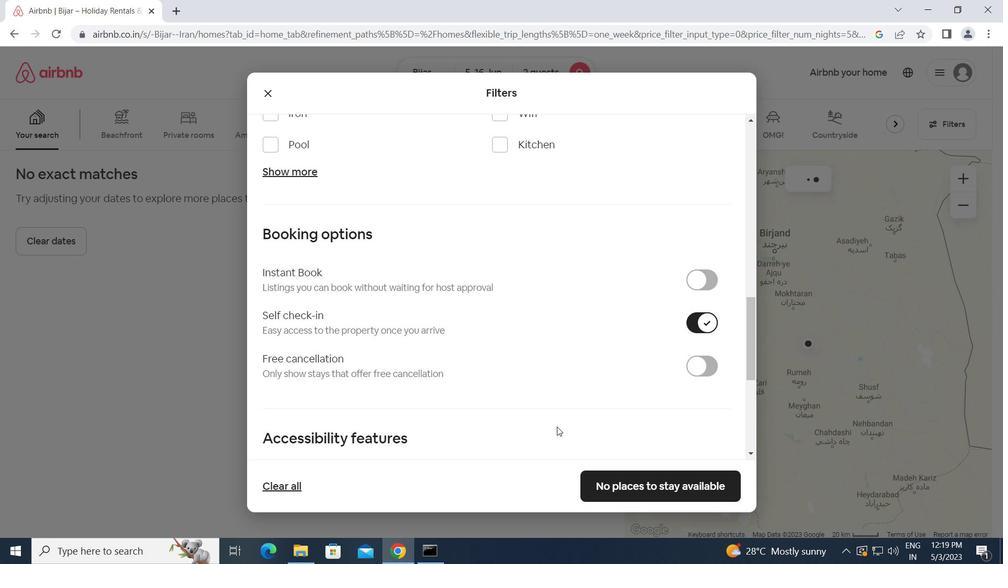 
Action: Mouse scrolled (557, 427) with delta (0, 0)
Screenshot: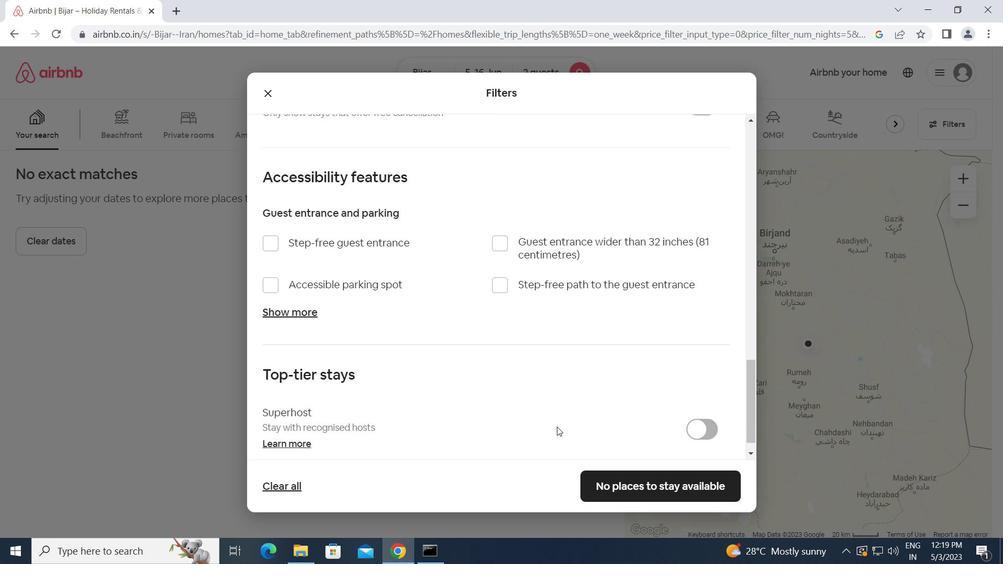 
Action: Mouse scrolled (557, 427) with delta (0, 0)
Screenshot: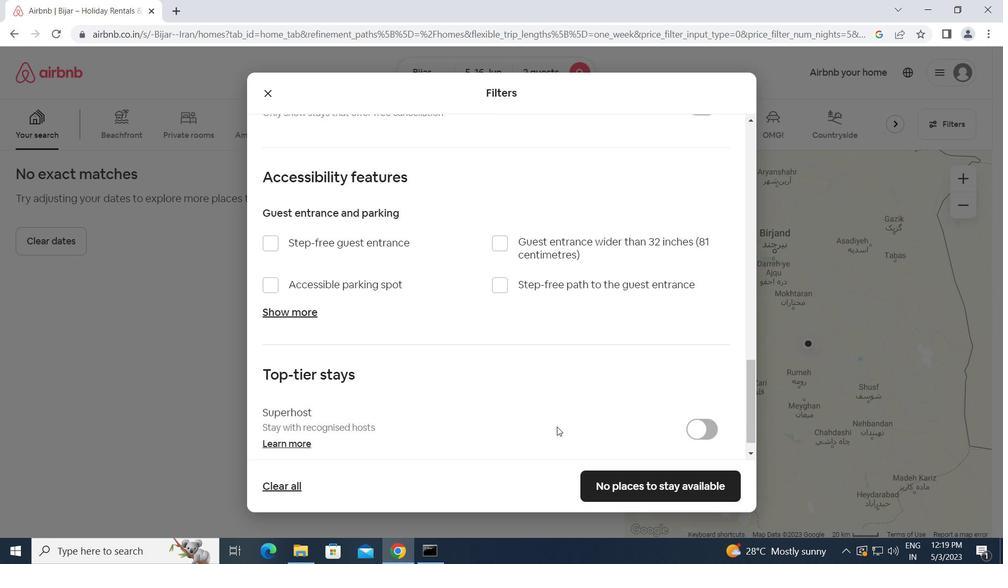 
Action: Mouse scrolled (557, 427) with delta (0, 0)
Screenshot: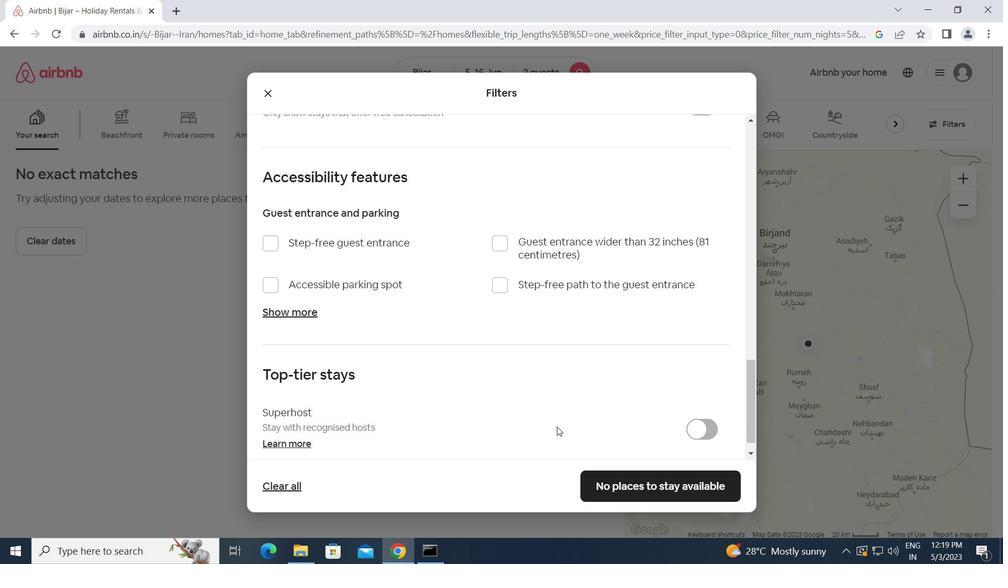
Action: Mouse scrolled (557, 427) with delta (0, 0)
Screenshot: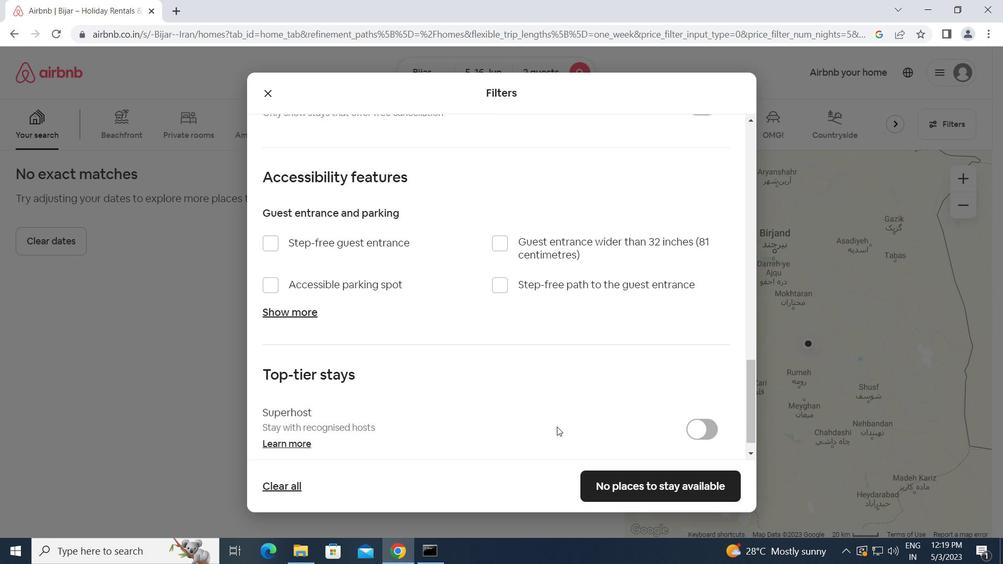 
Action: Mouse scrolled (557, 427) with delta (0, 0)
Screenshot: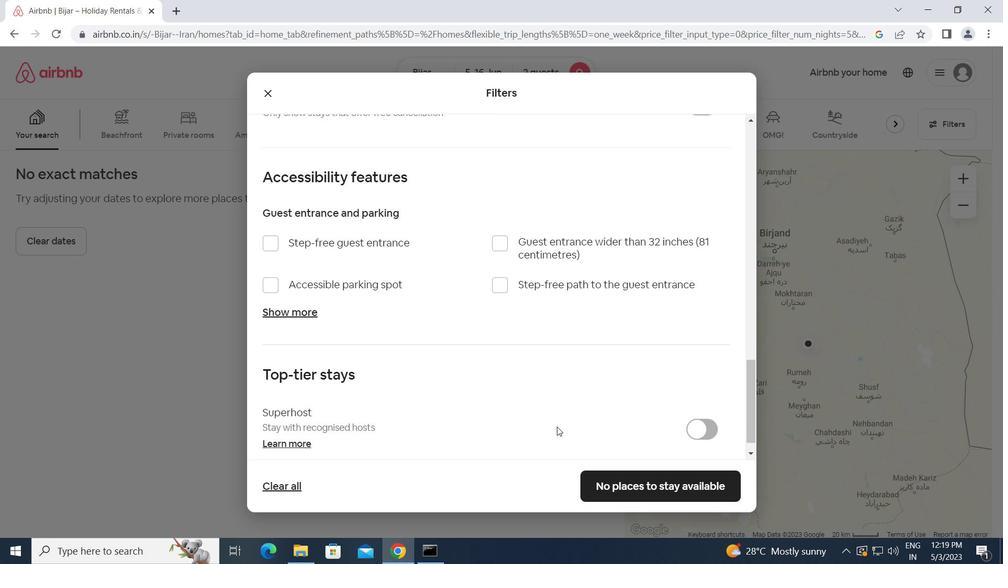 
Action: Mouse moved to (642, 484)
Screenshot: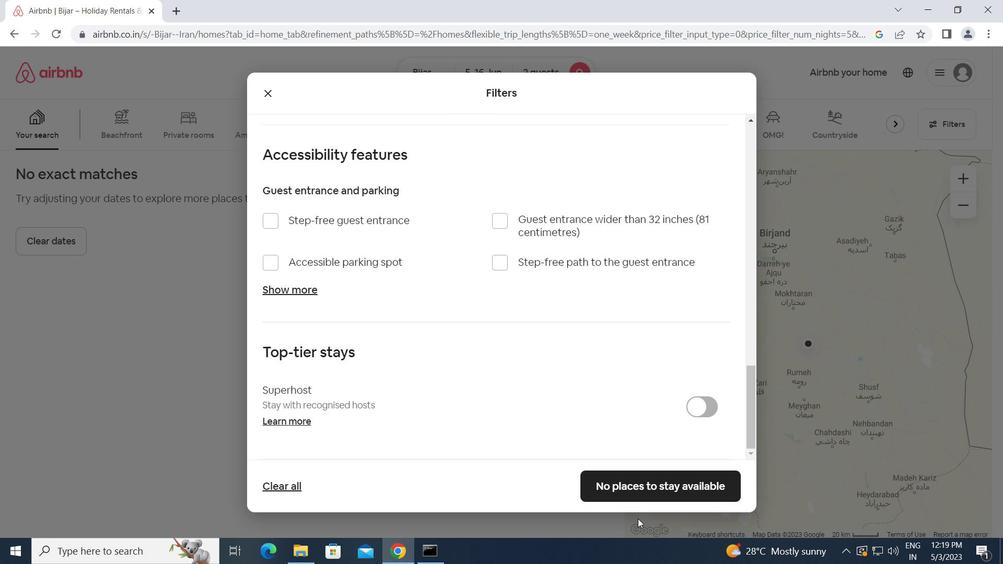 
Action: Mouse pressed left at (642, 484)
Screenshot: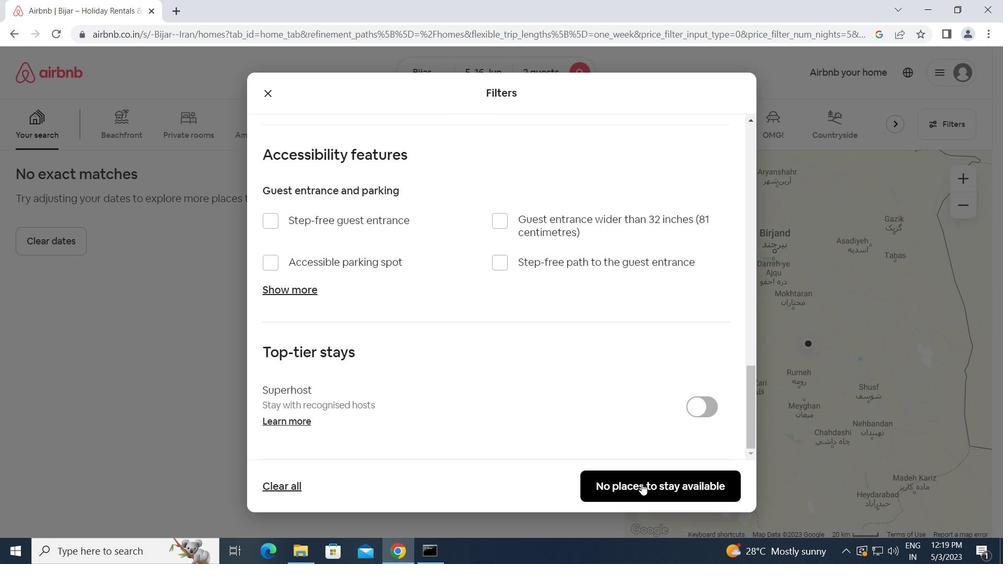 
Action: Mouse moved to (642, 482)
Screenshot: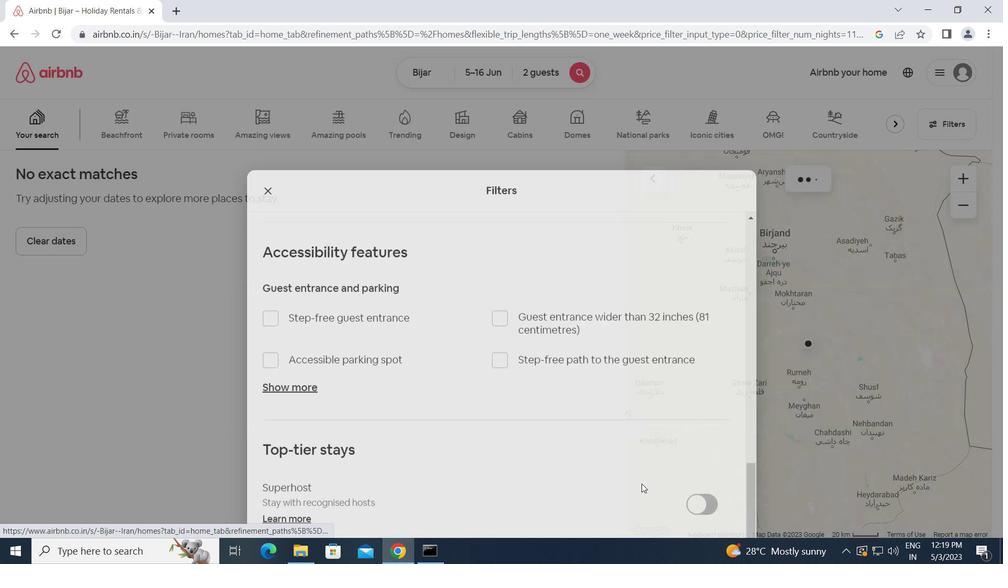 
